 Task: Calculate the shortest route from Los Angeles to Malibu.
Action: Mouse moved to (389, 114)
Screenshot: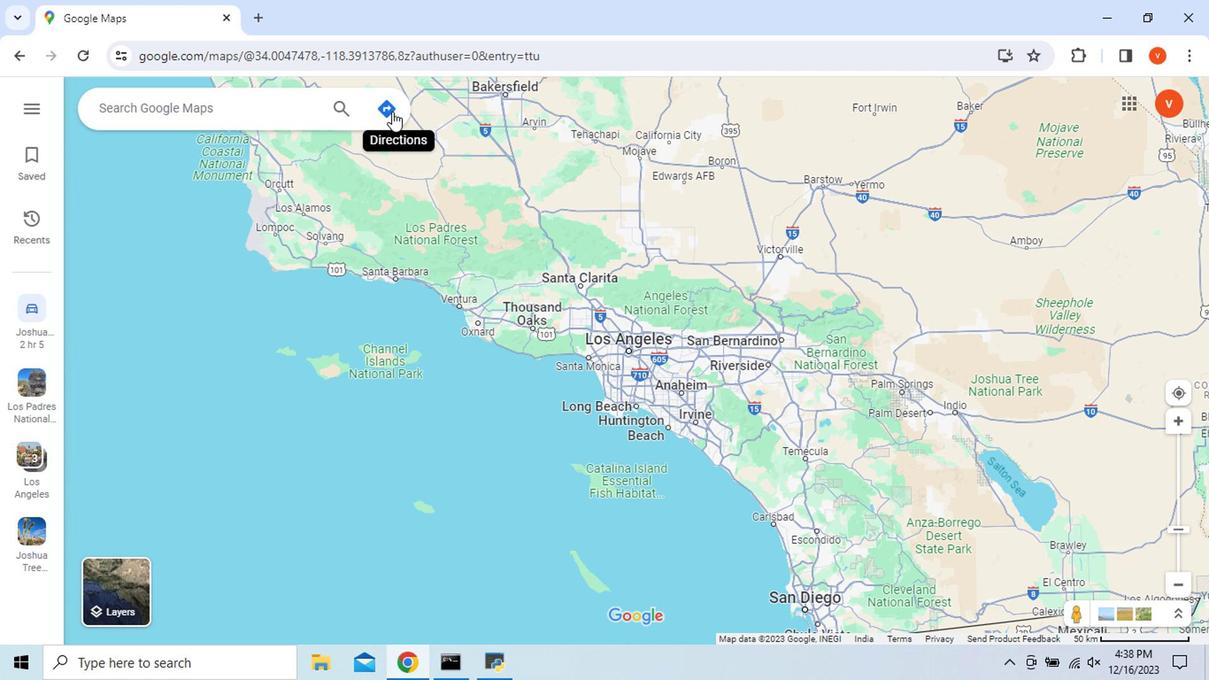 
Action: Mouse pressed left at (389, 114)
Screenshot: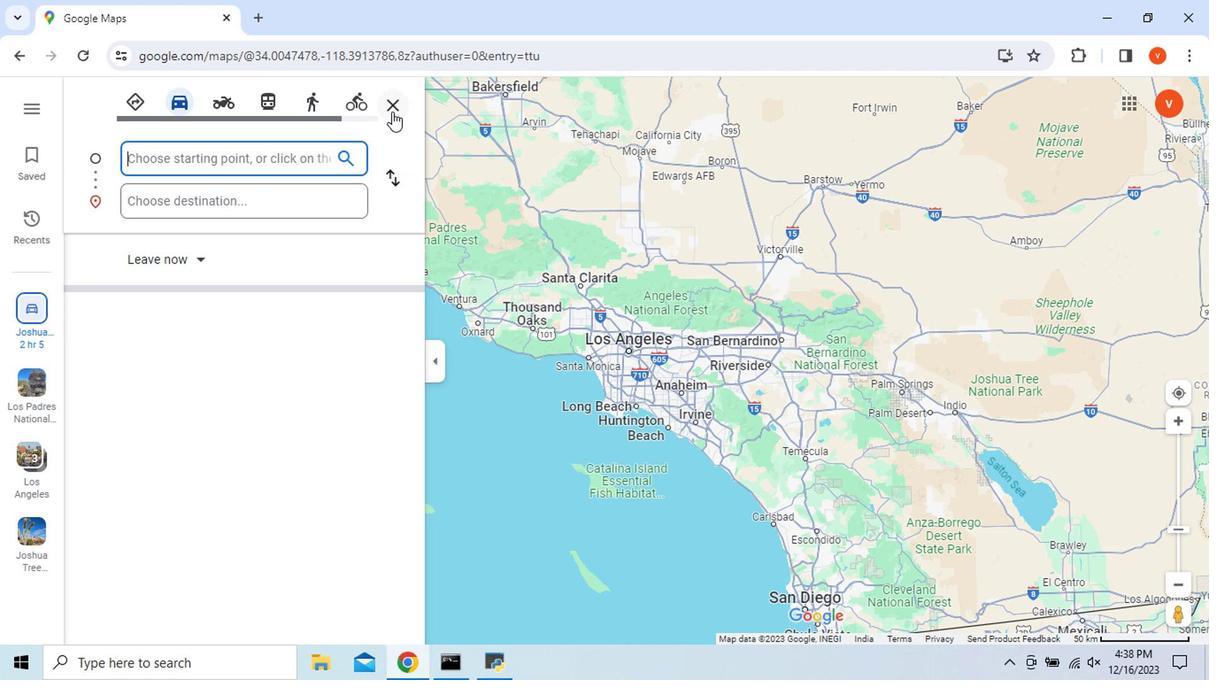 
Action: Key pressed <Key.shift_r>Os<Key.backspace><Key.backspace><Key.shift_r>Los
Screenshot: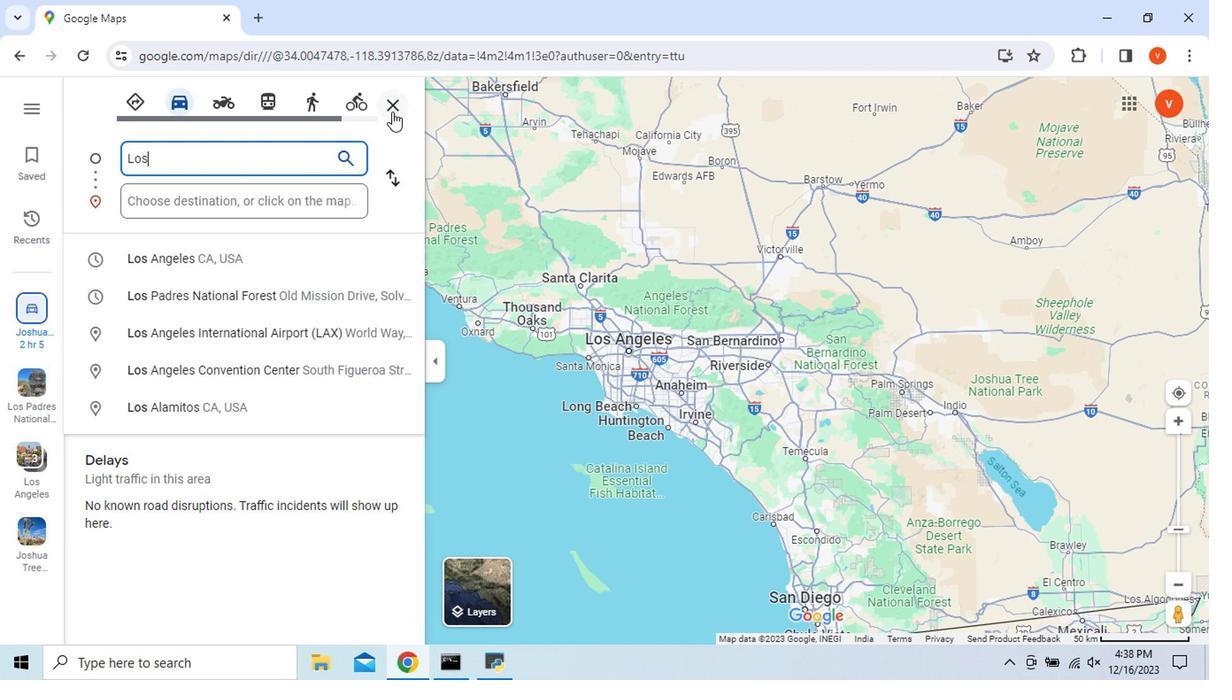 
Action: Mouse moved to (217, 253)
Screenshot: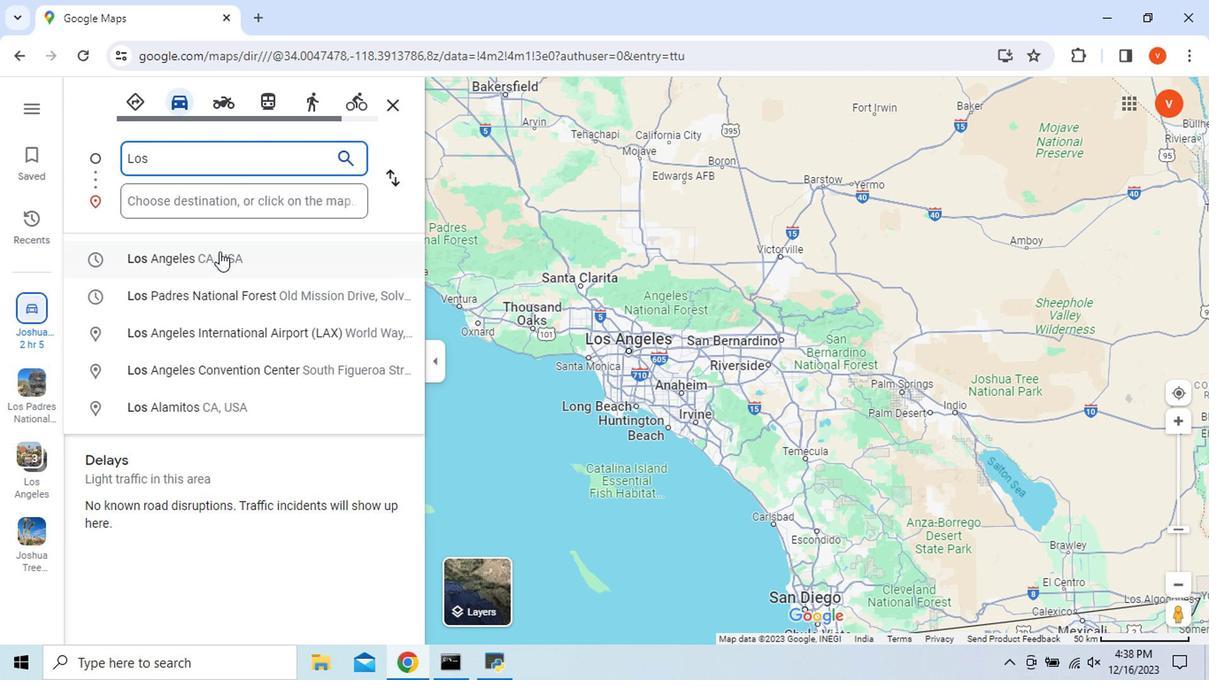 
Action: Mouse pressed left at (217, 253)
Screenshot: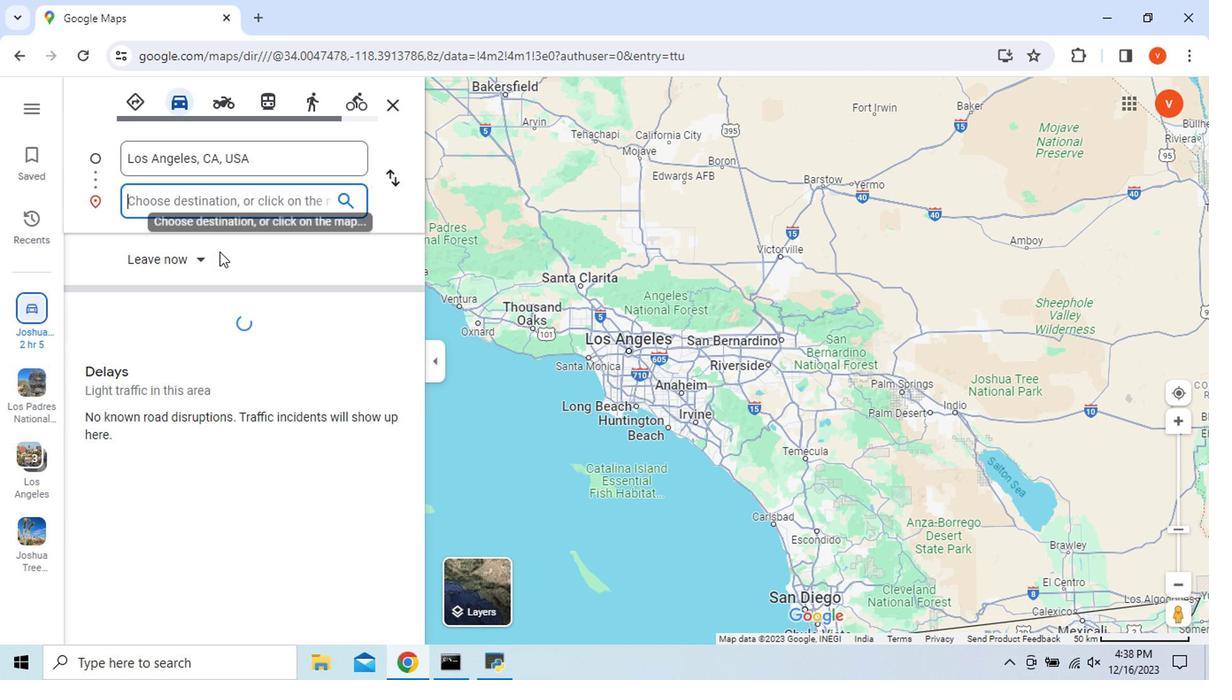 
Action: Mouse moved to (156, 195)
Screenshot: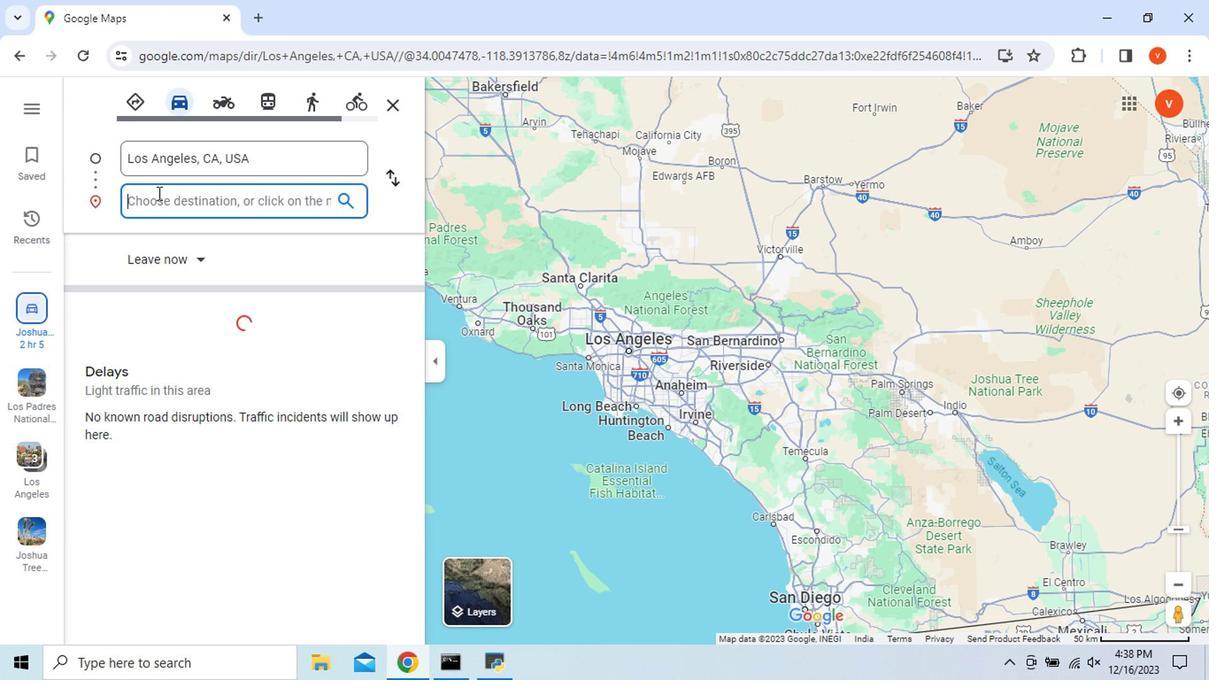 
Action: Key pressed <Key.shift_r>Malibu
Screenshot: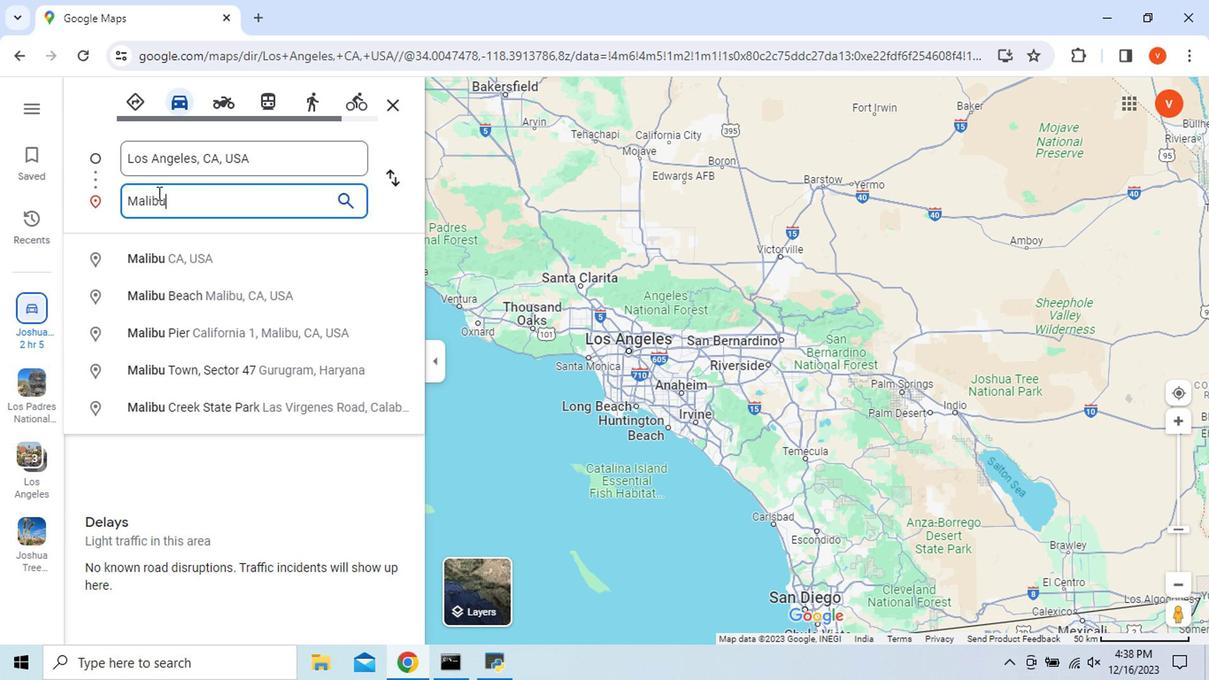 
Action: Mouse moved to (187, 260)
Screenshot: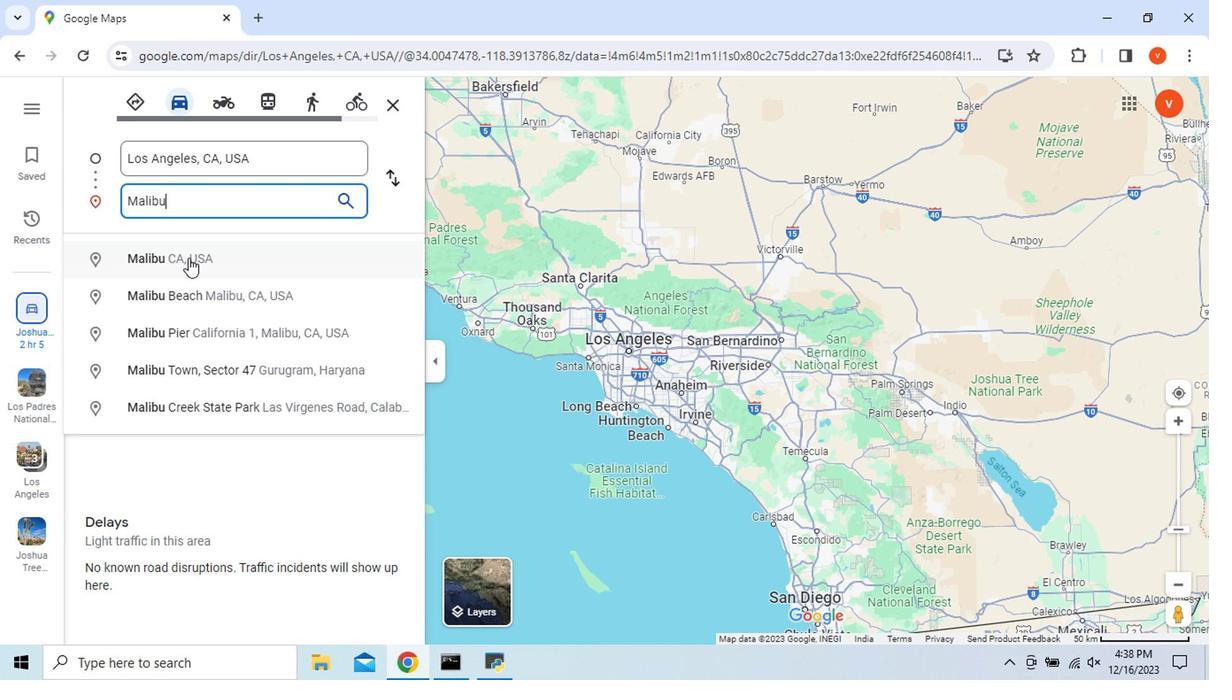 
Action: Mouse pressed left at (187, 260)
Screenshot: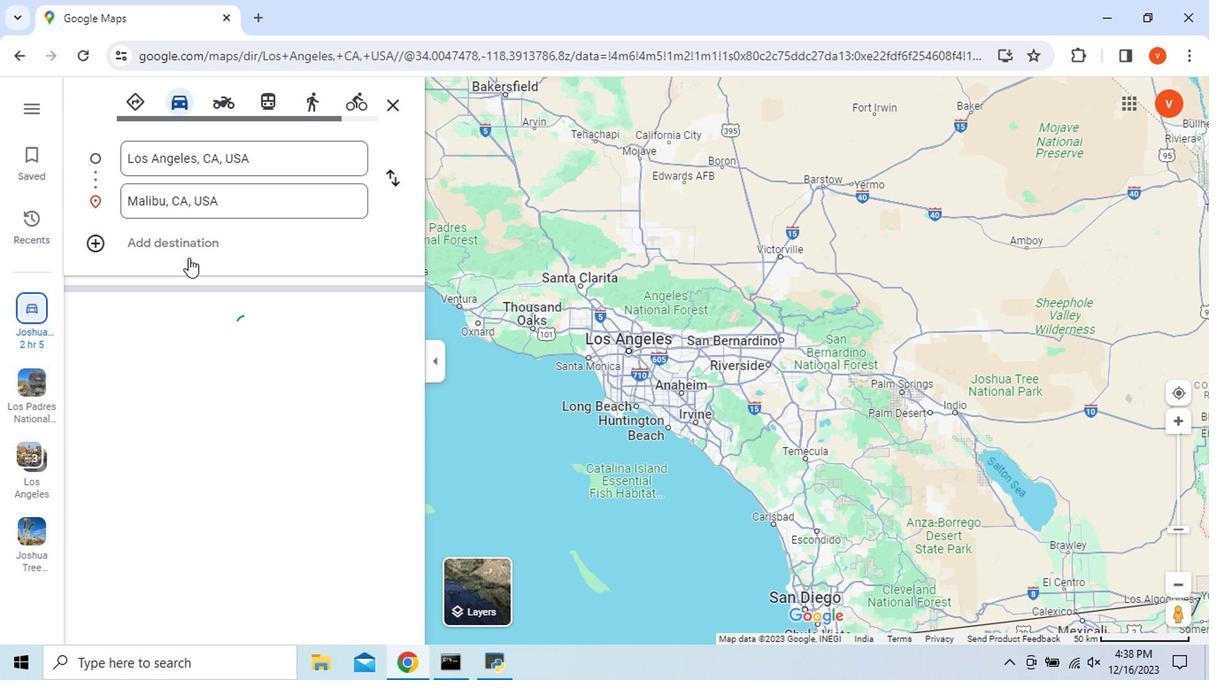 
Action: Mouse moved to (130, 98)
Screenshot: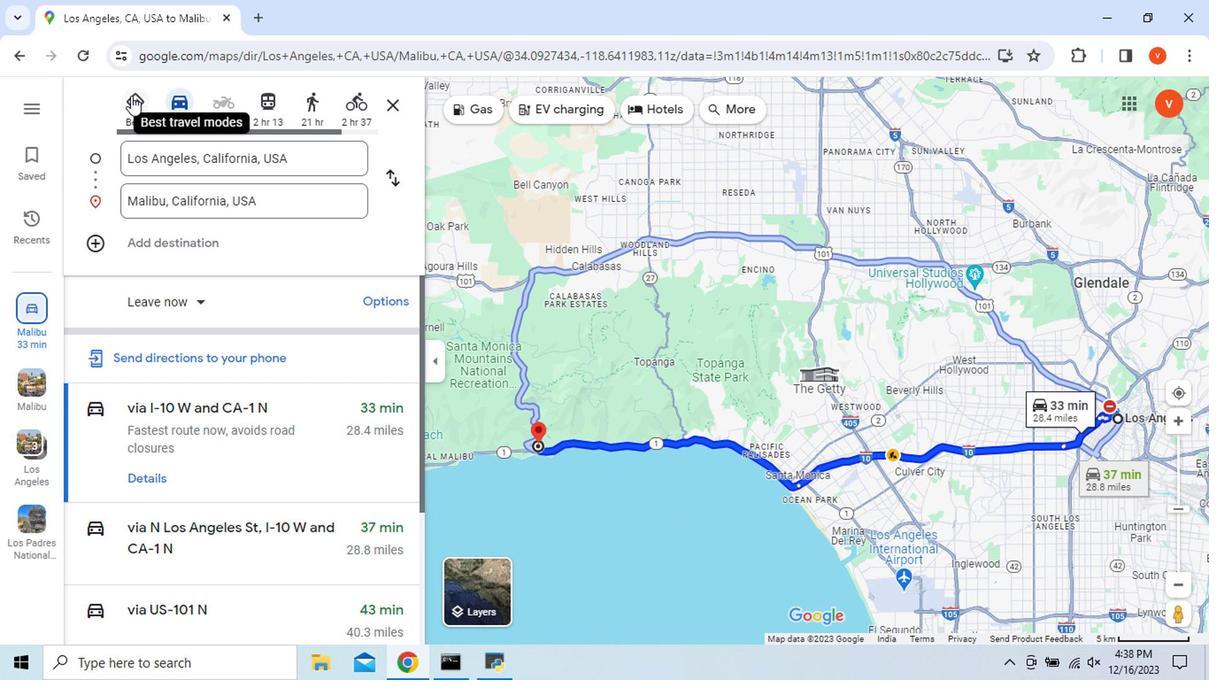 
Action: Mouse pressed left at (130, 98)
Screenshot: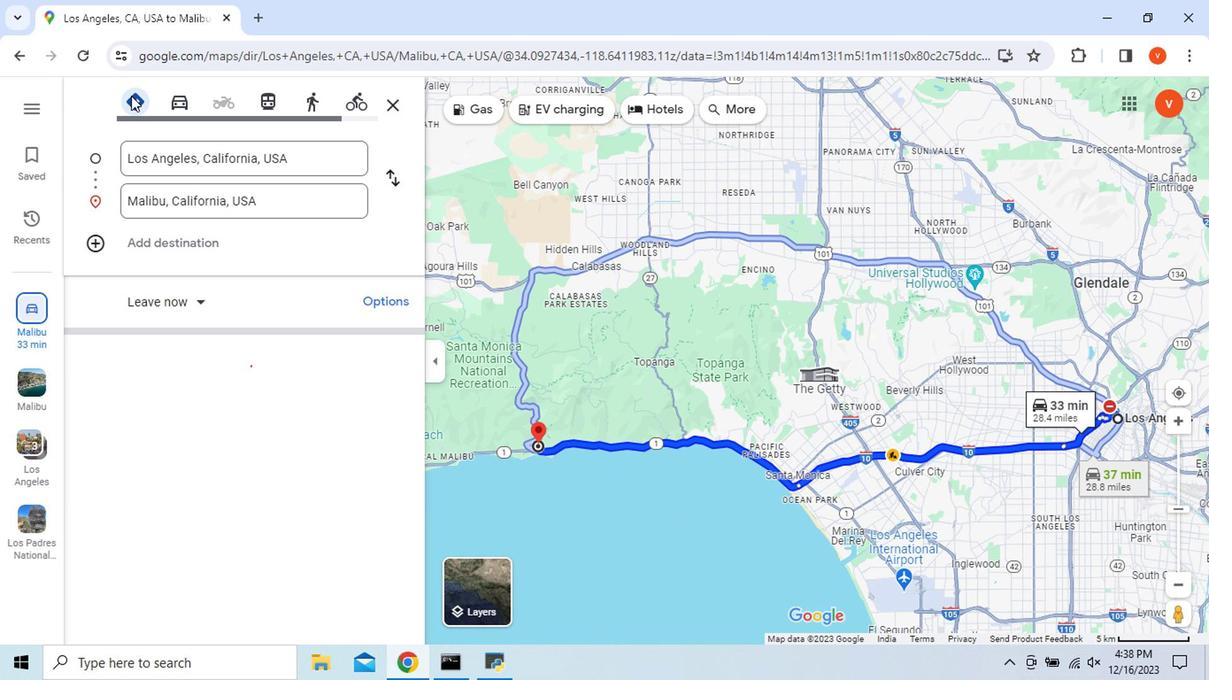
Action: Mouse moved to (367, 299)
Screenshot: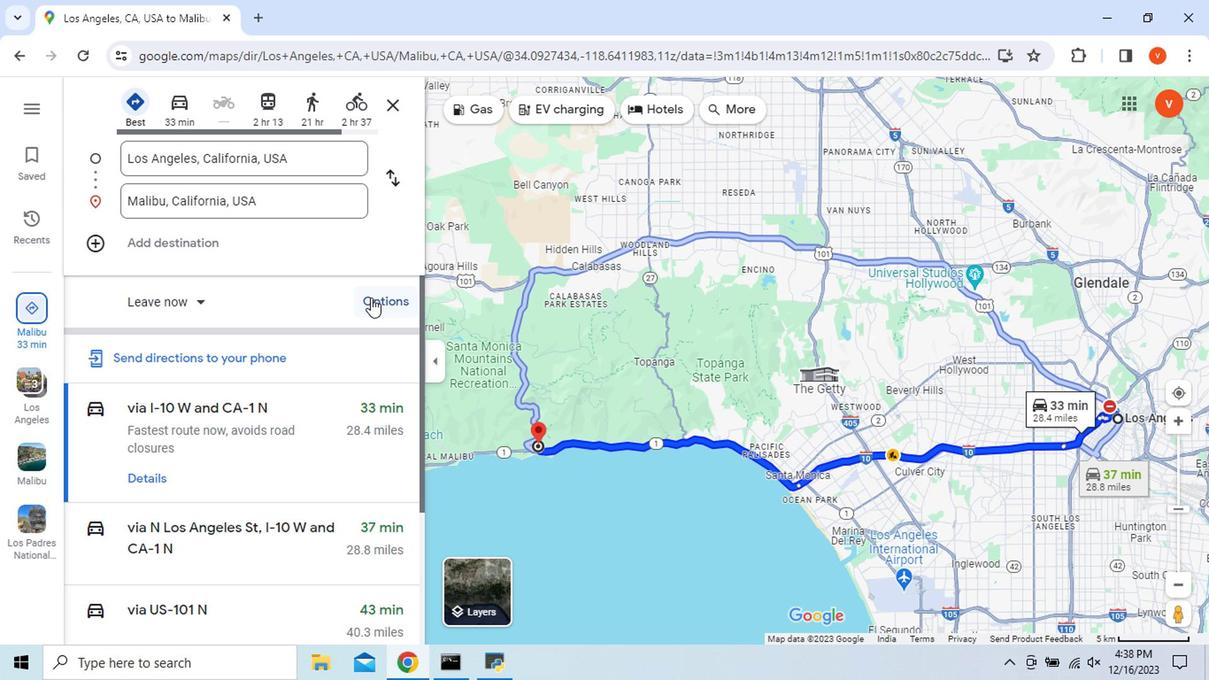 
Action: Mouse pressed left at (367, 299)
Screenshot: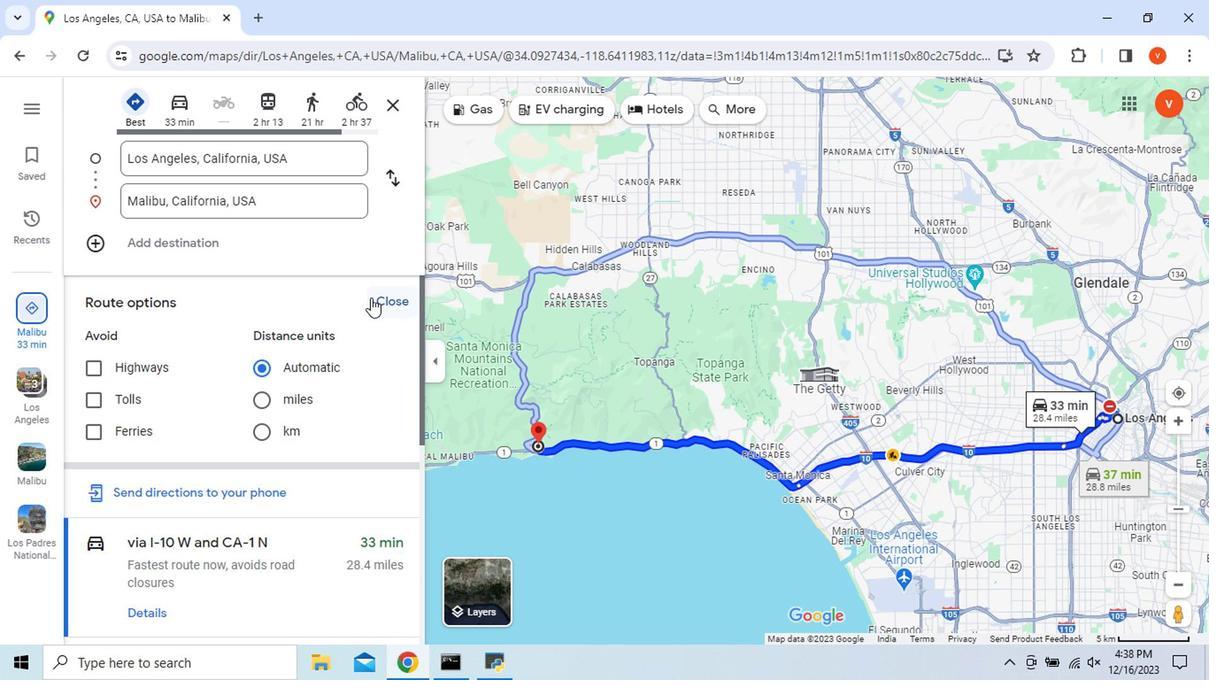 
Action: Mouse moved to (271, 103)
Screenshot: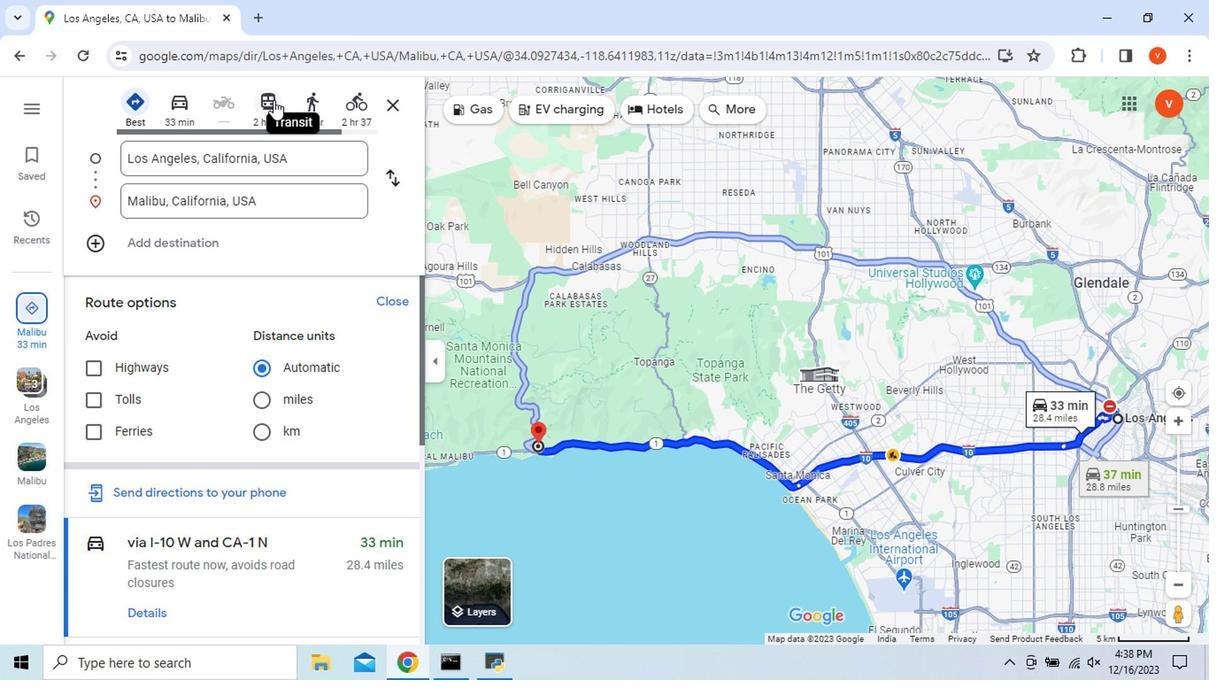 
Action: Mouse pressed left at (271, 103)
Screenshot: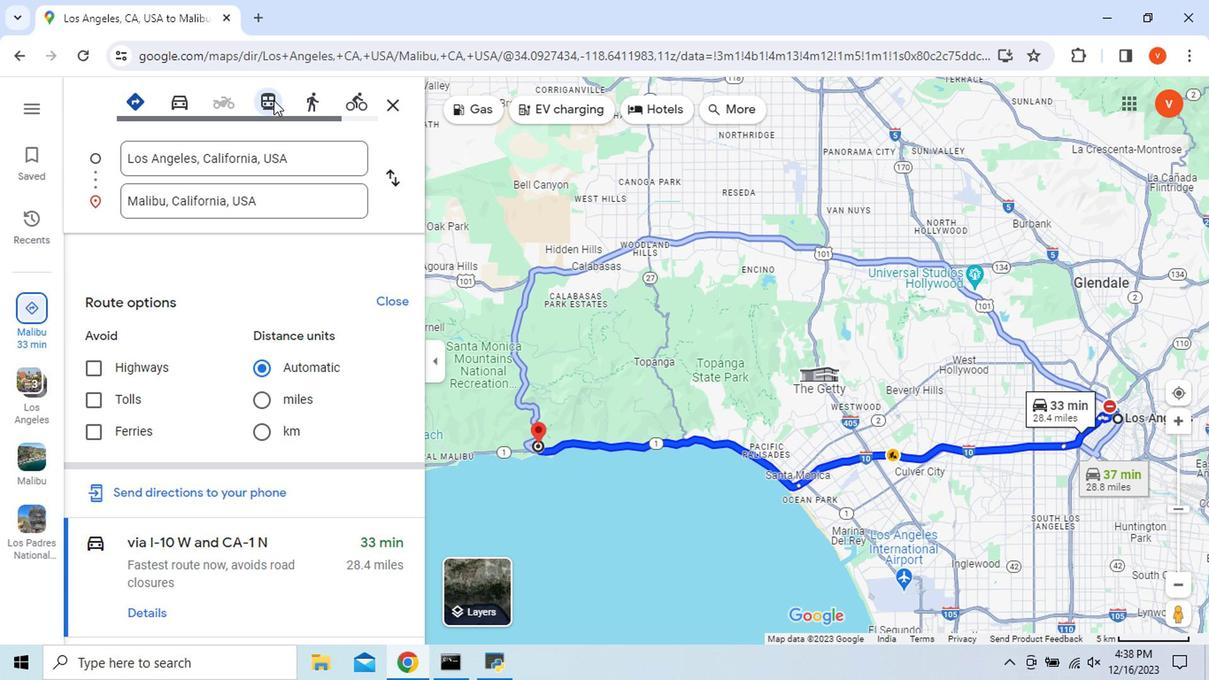 
Action: Mouse moved to (345, 485)
Screenshot: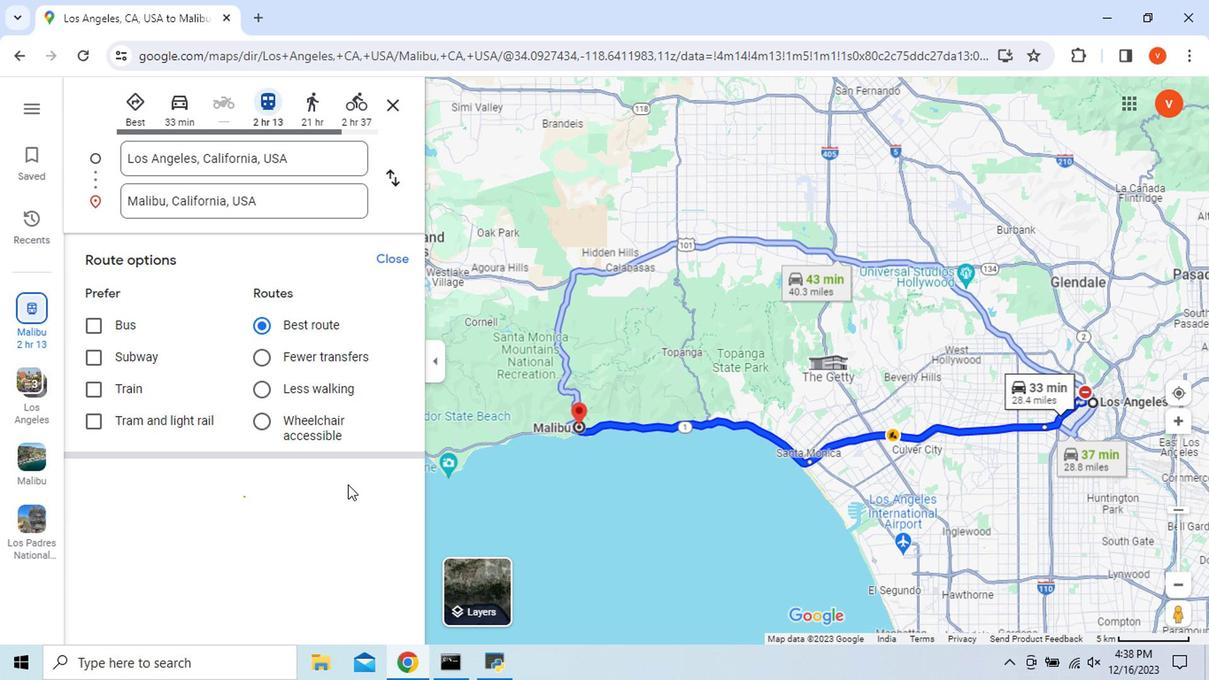 
Action: Mouse scrolled (345, 485) with delta (0, 0)
Screenshot: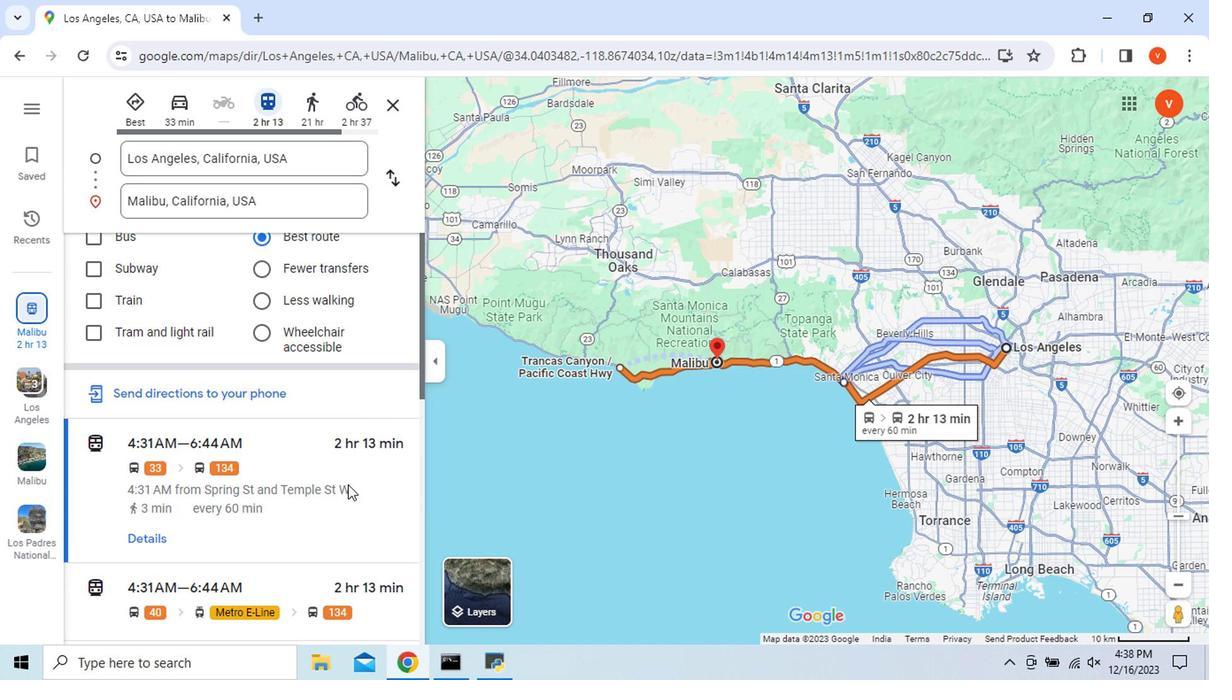 
Action: Mouse moved to (93, 337)
Screenshot: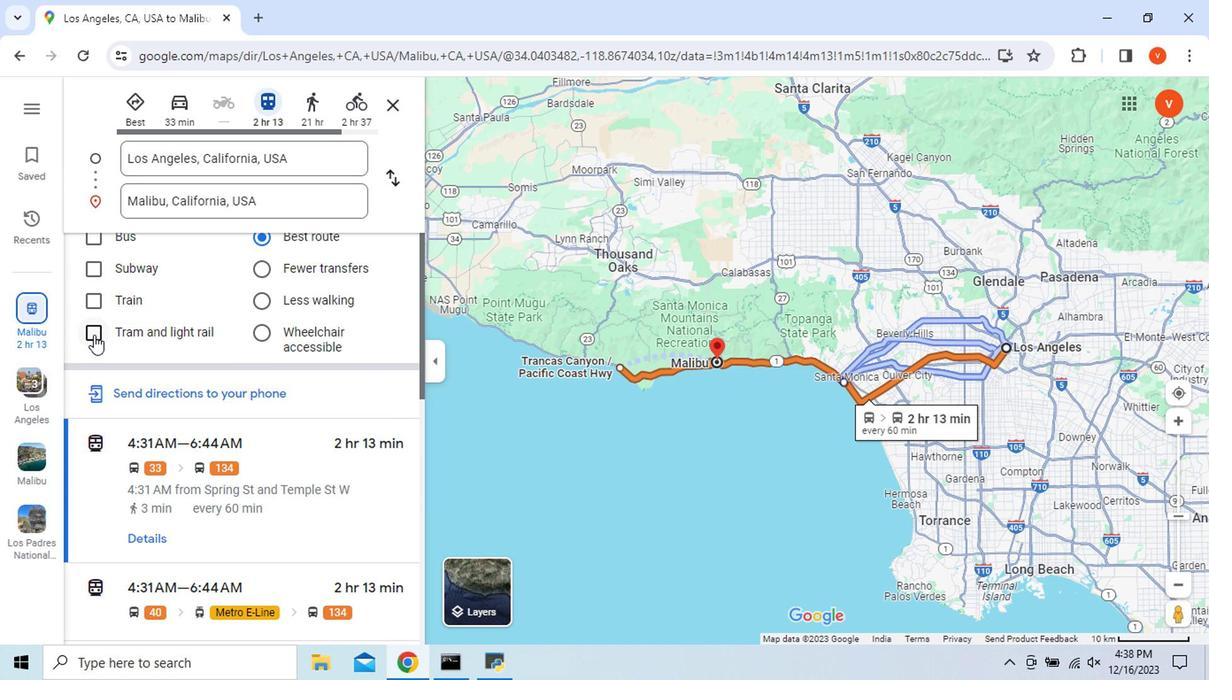 
Action: Mouse pressed left at (93, 337)
Screenshot: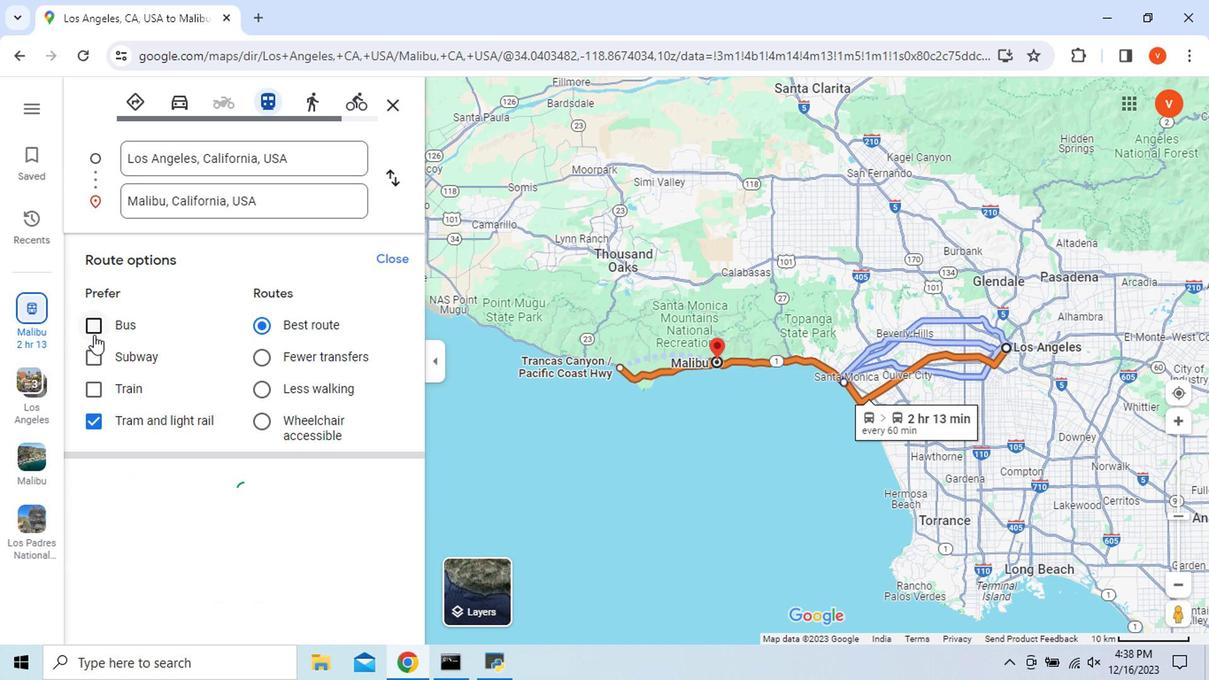 
Action: Mouse moved to (92, 415)
Screenshot: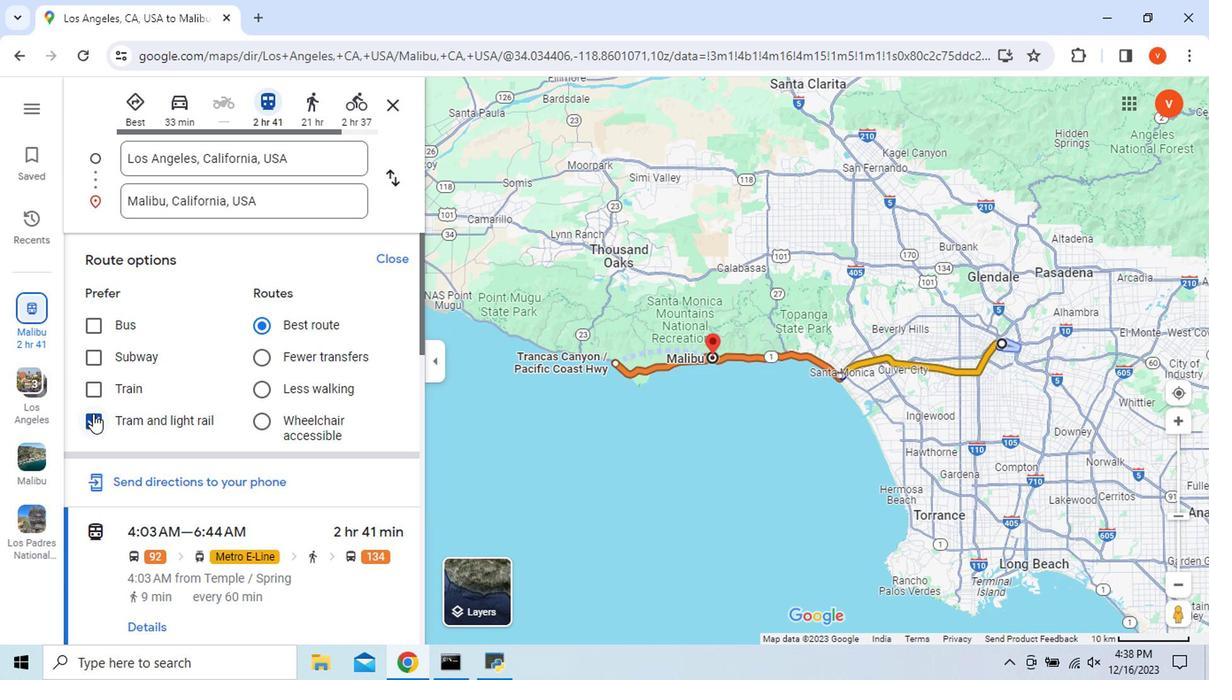 
Action: Mouse pressed left at (92, 415)
Screenshot: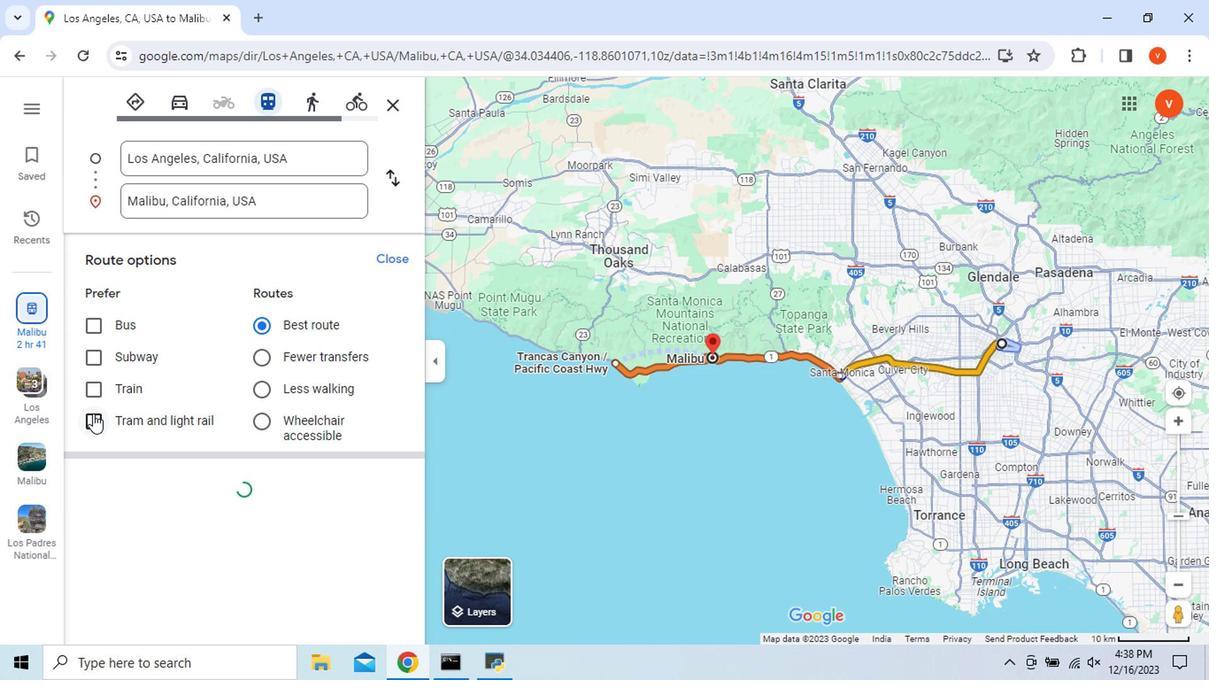 
Action: Mouse moved to (89, 363)
Screenshot: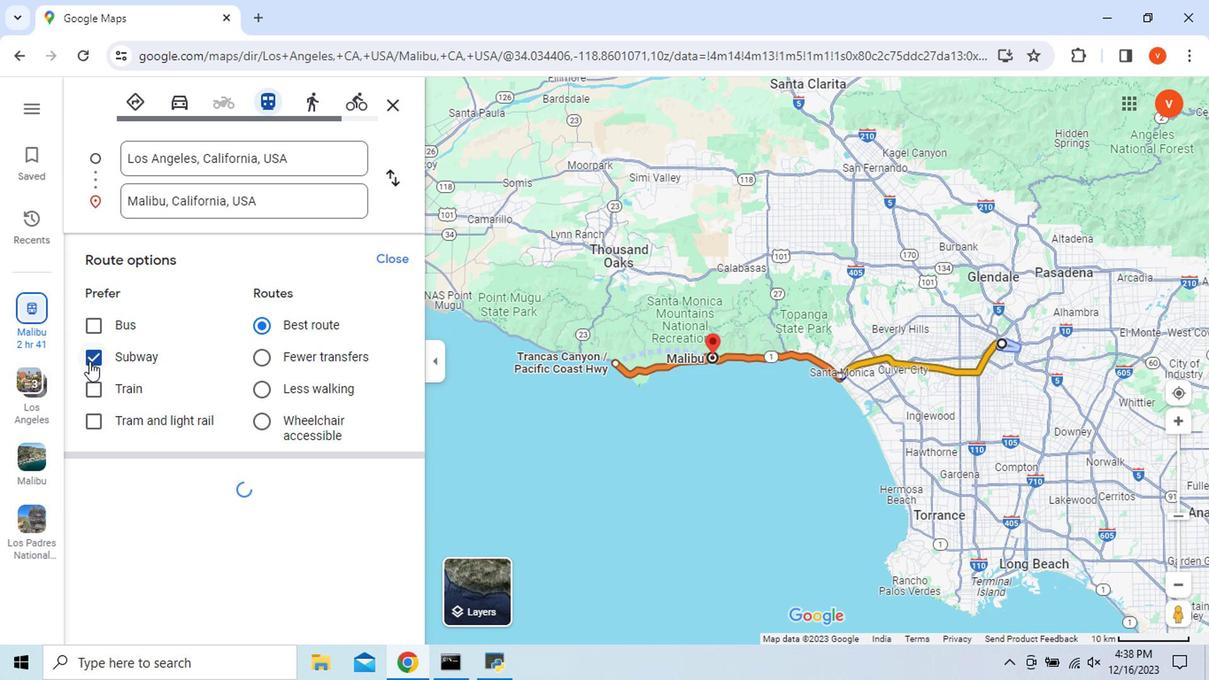 
Action: Mouse pressed left at (89, 363)
Screenshot: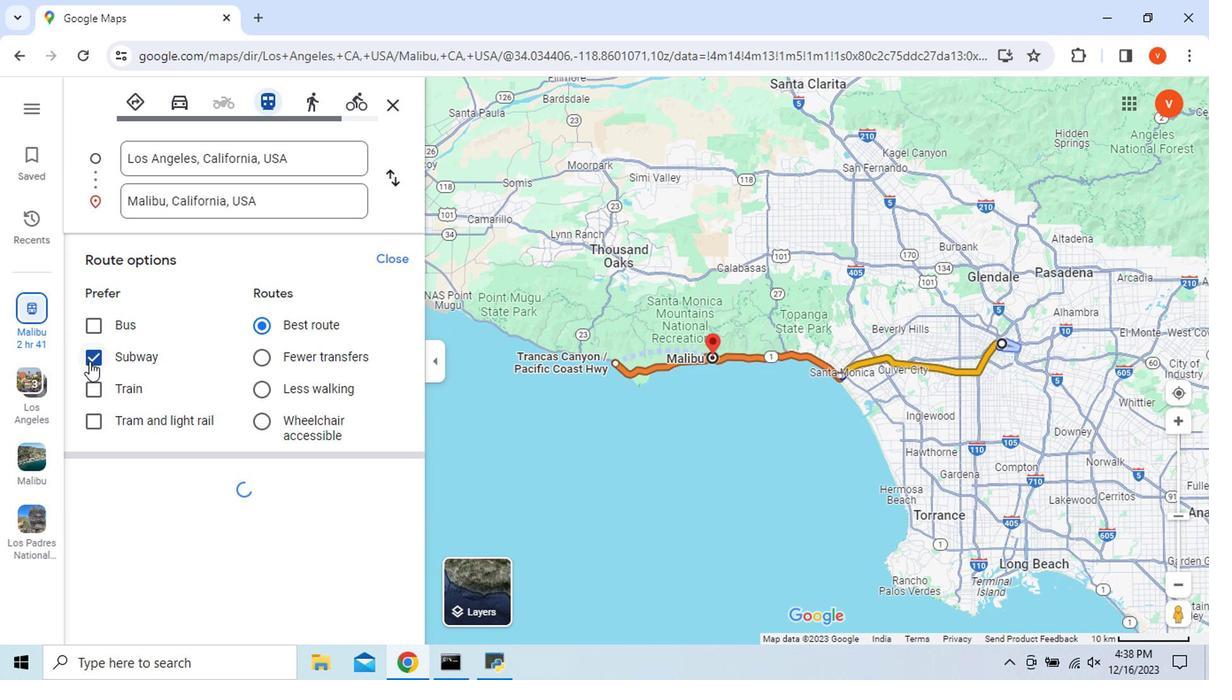 
Action: Mouse moved to (112, 576)
Screenshot: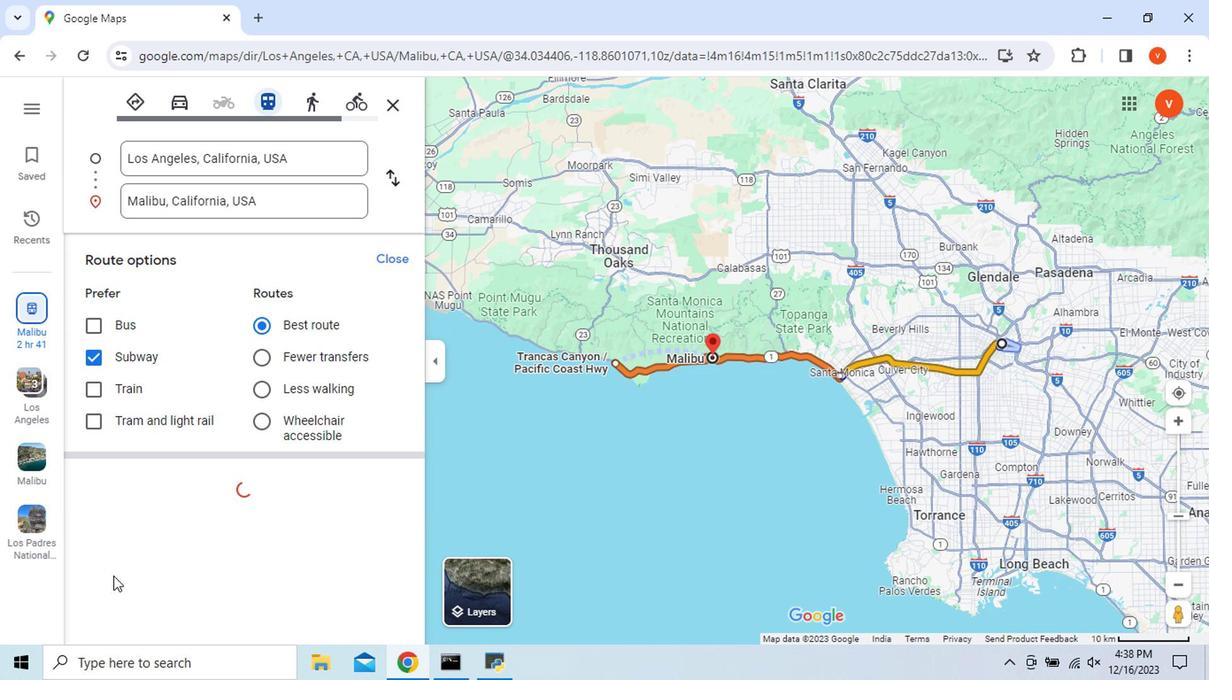 
Action: Mouse scrolled (112, 575) with delta (0, 0)
Screenshot: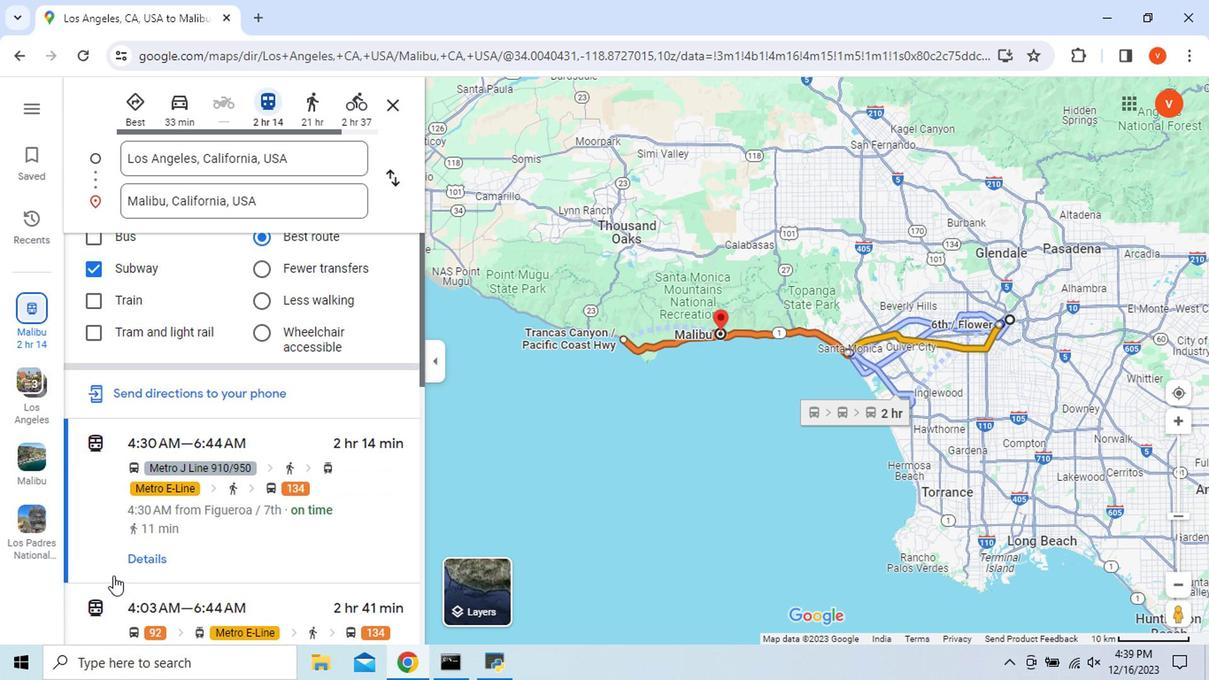 
Action: Mouse moved to (182, 107)
Screenshot: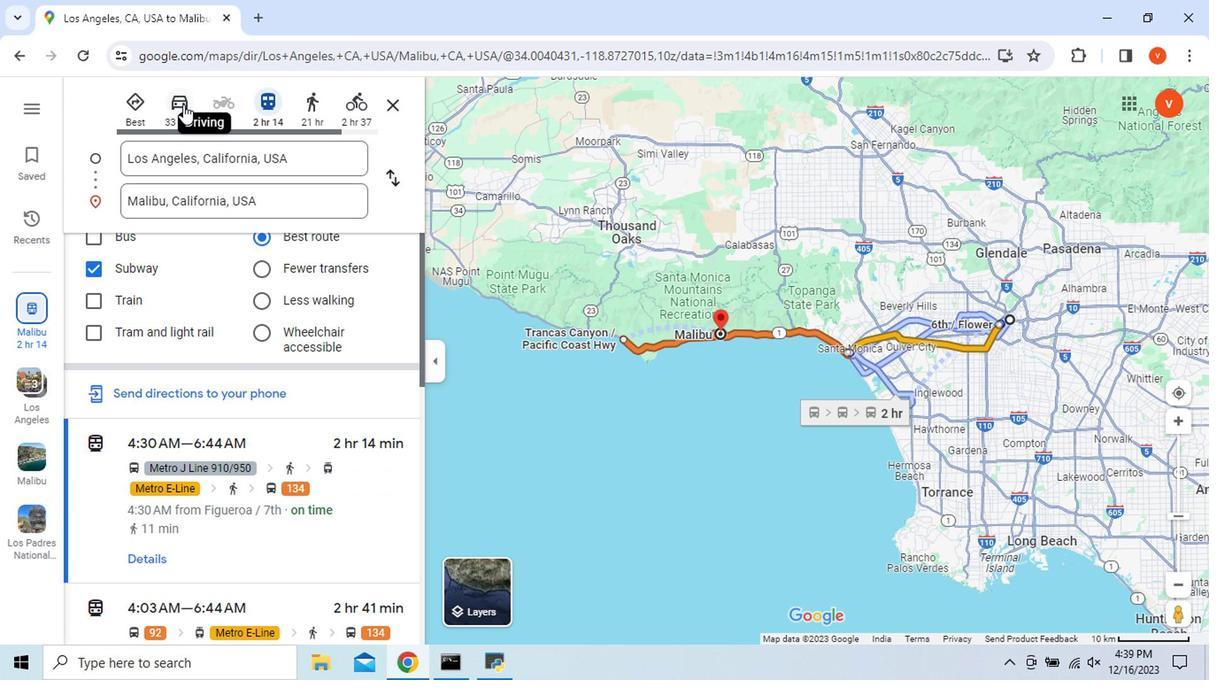 
Action: Mouse pressed left at (182, 107)
Screenshot: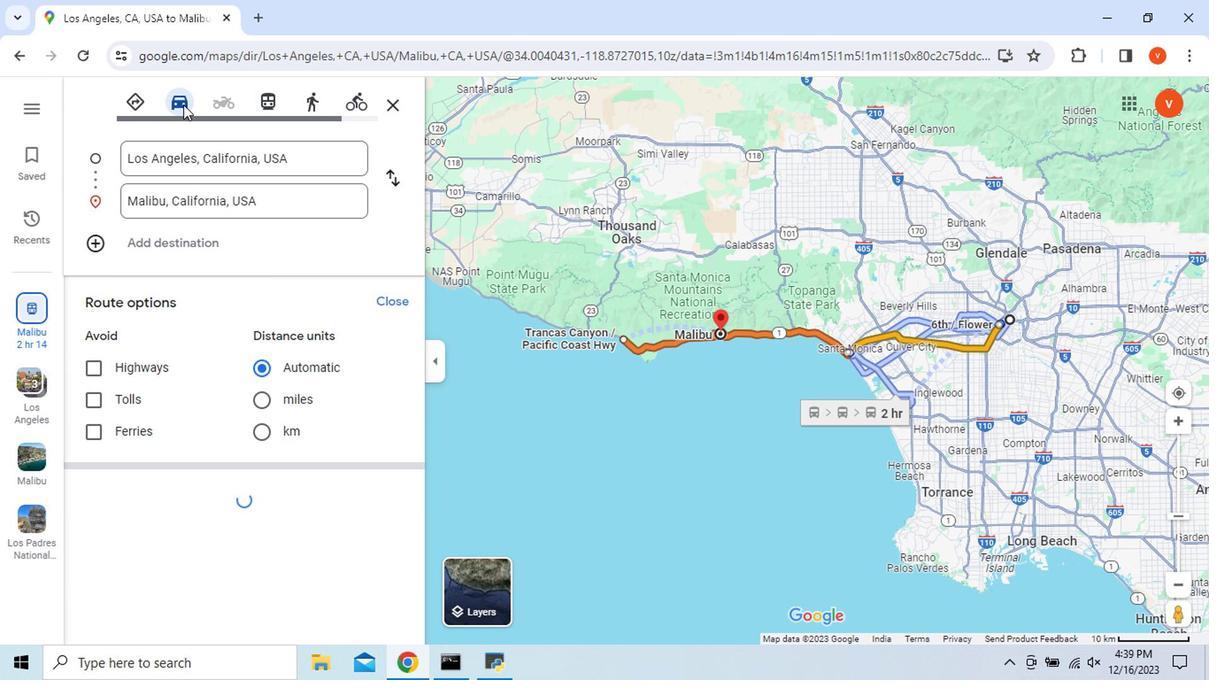 
Action: Mouse moved to (280, 618)
Screenshot: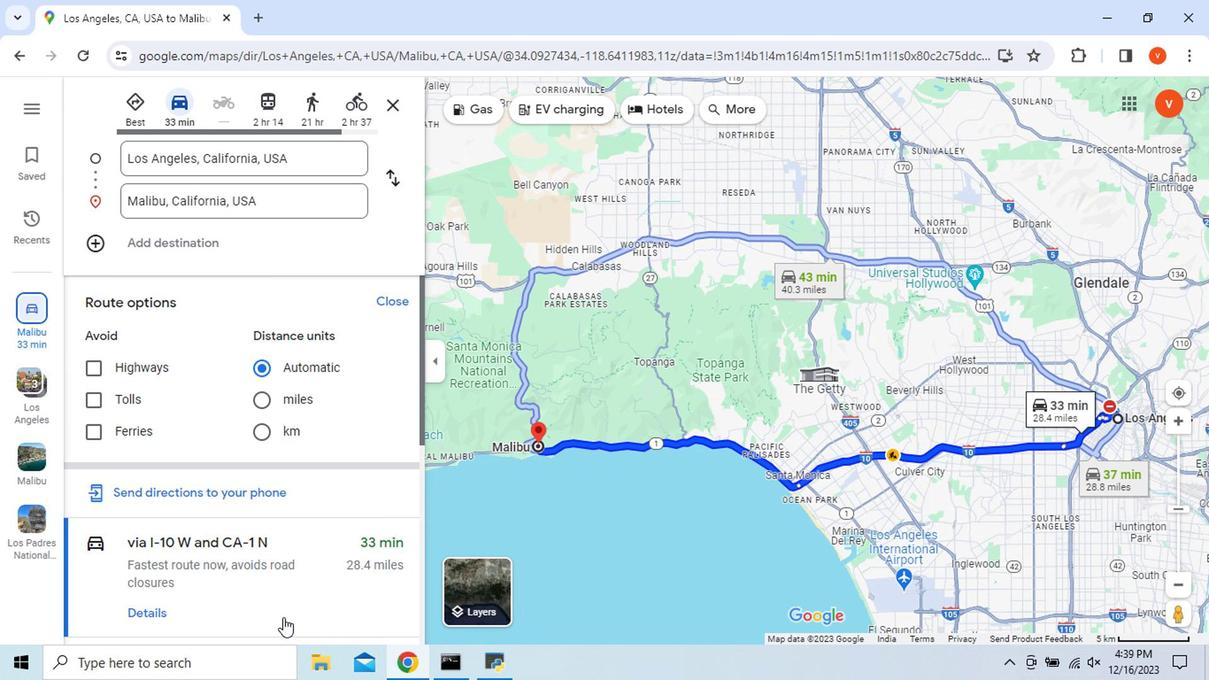 
Action: Mouse scrolled (280, 616) with delta (0, -1)
Screenshot: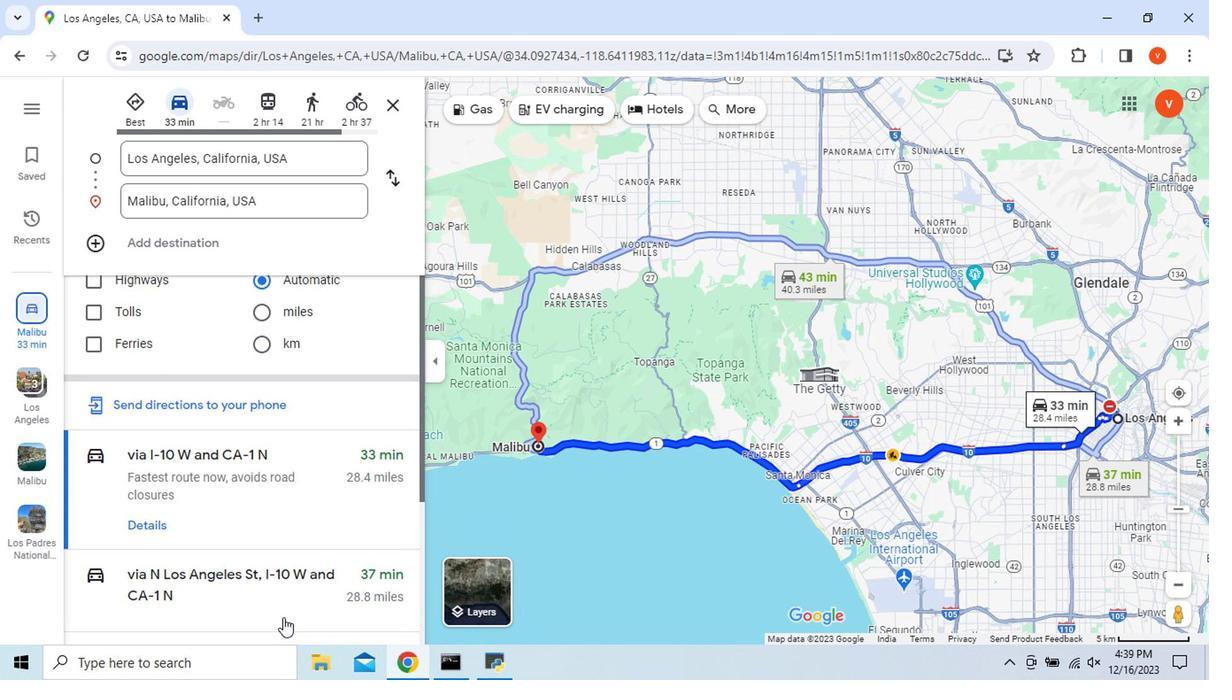 
Action: Mouse moved to (149, 526)
Screenshot: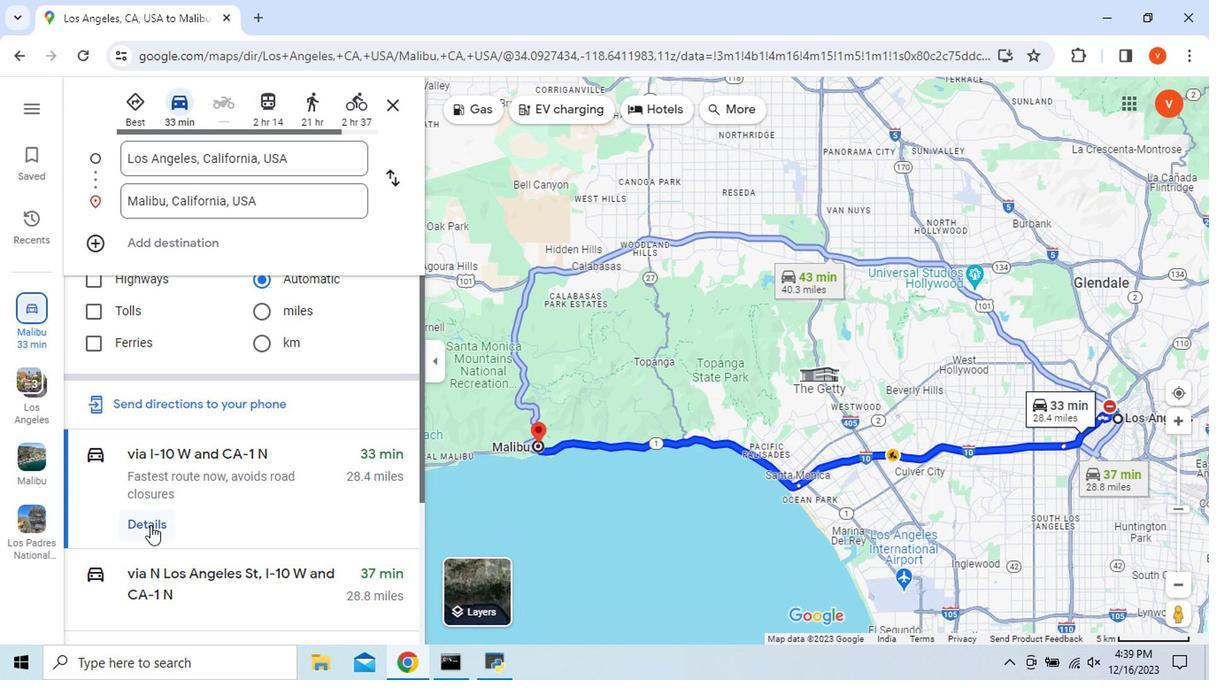 
Action: Mouse pressed left at (149, 526)
Screenshot: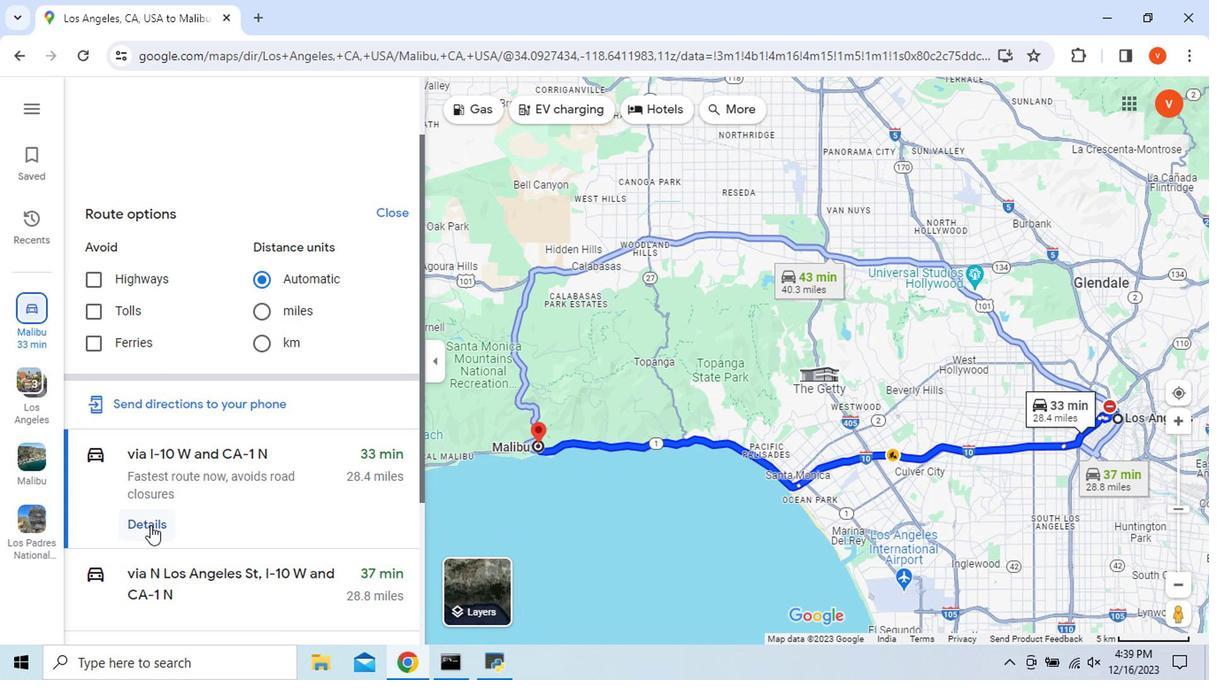 
Action: Mouse moved to (93, 335)
Screenshot: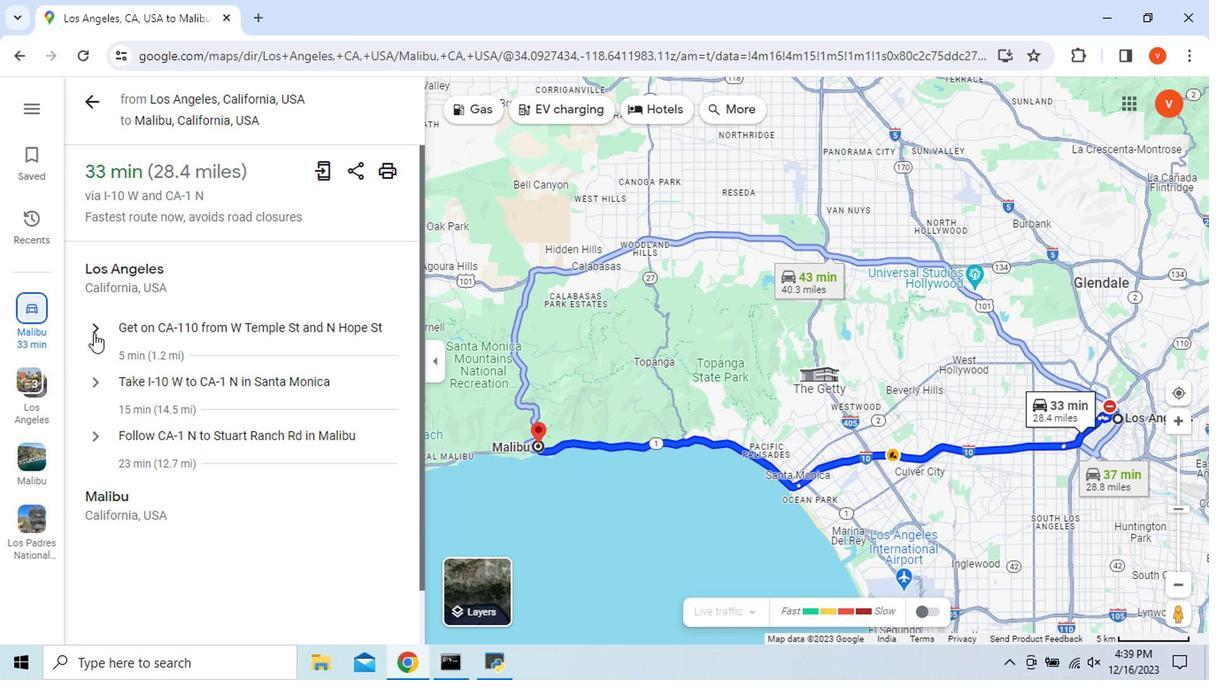 
Action: Mouse pressed left at (93, 335)
Screenshot: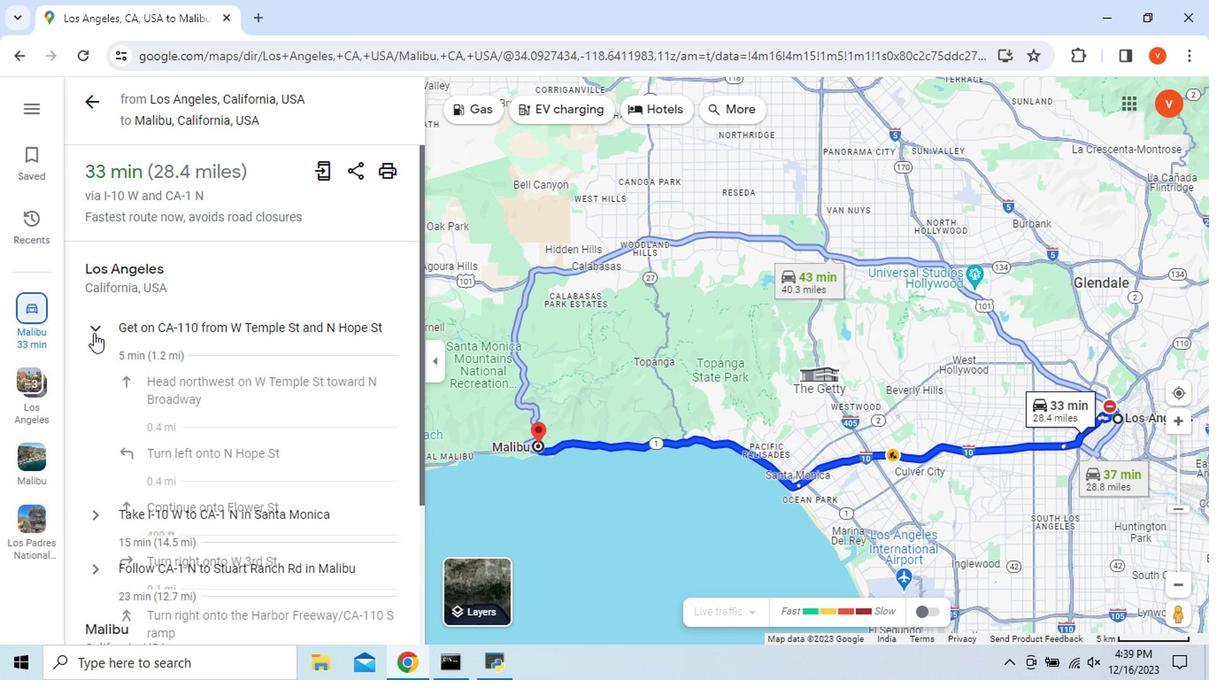 
Action: Mouse moved to (101, 423)
Screenshot: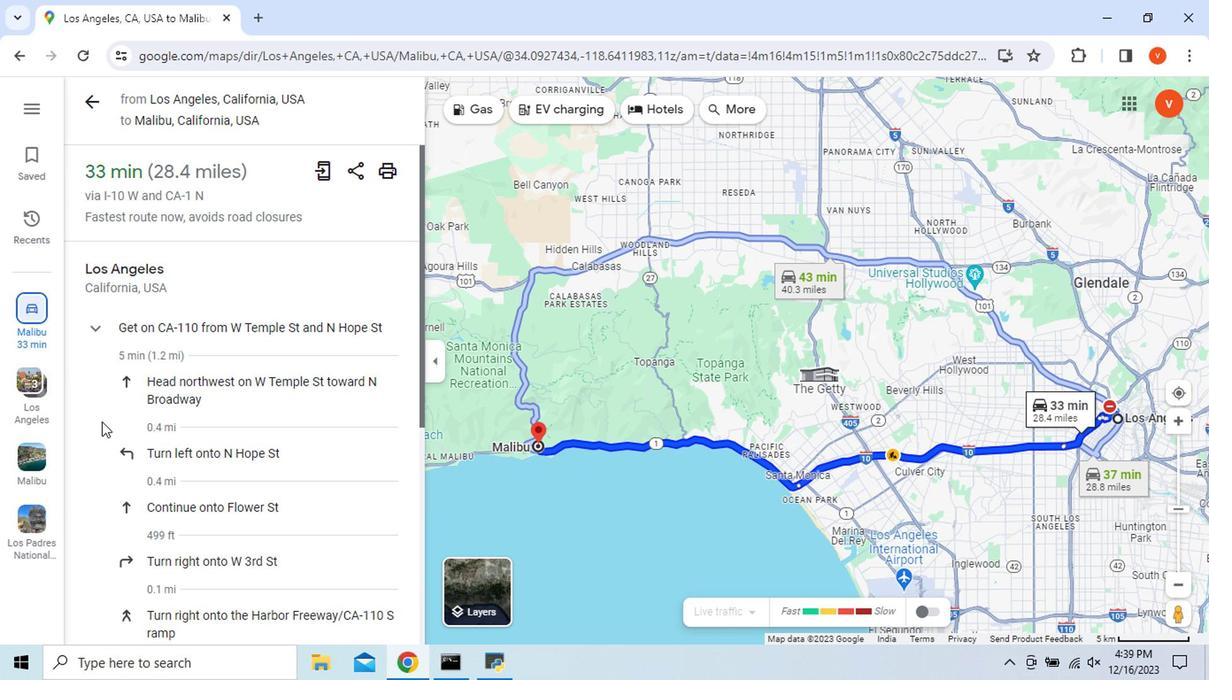 
Action: Mouse scrolled (101, 422) with delta (0, -1)
Screenshot: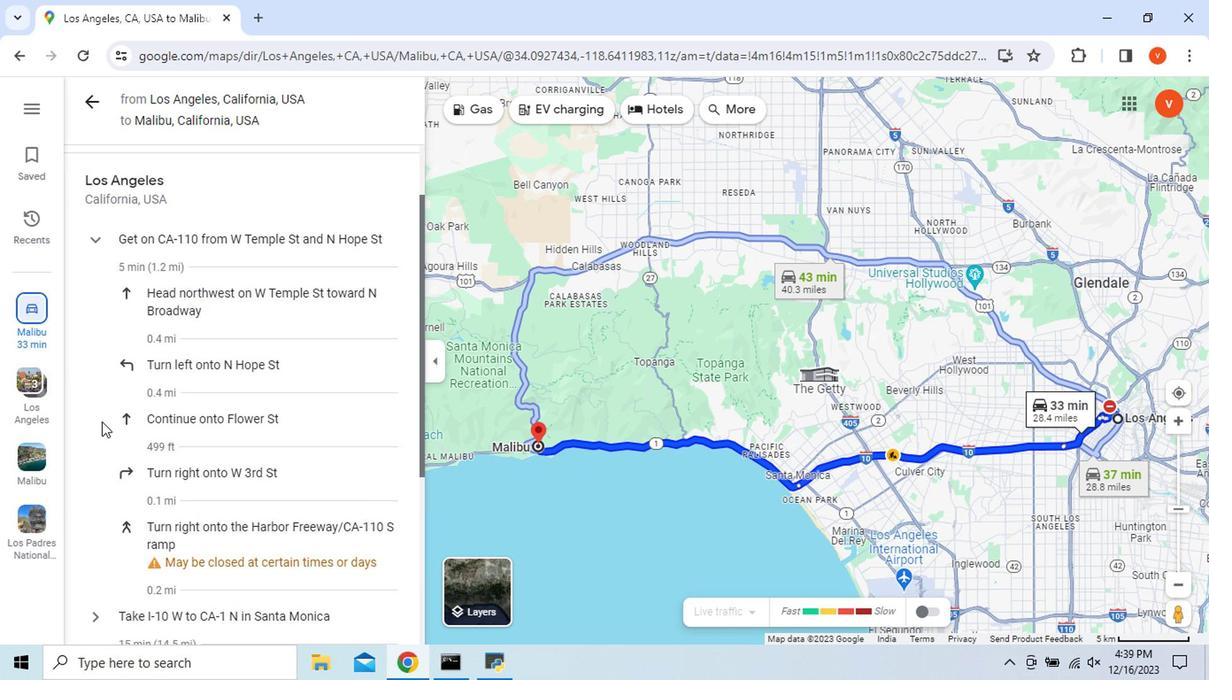 
Action: Mouse scrolled (101, 422) with delta (0, -1)
Screenshot: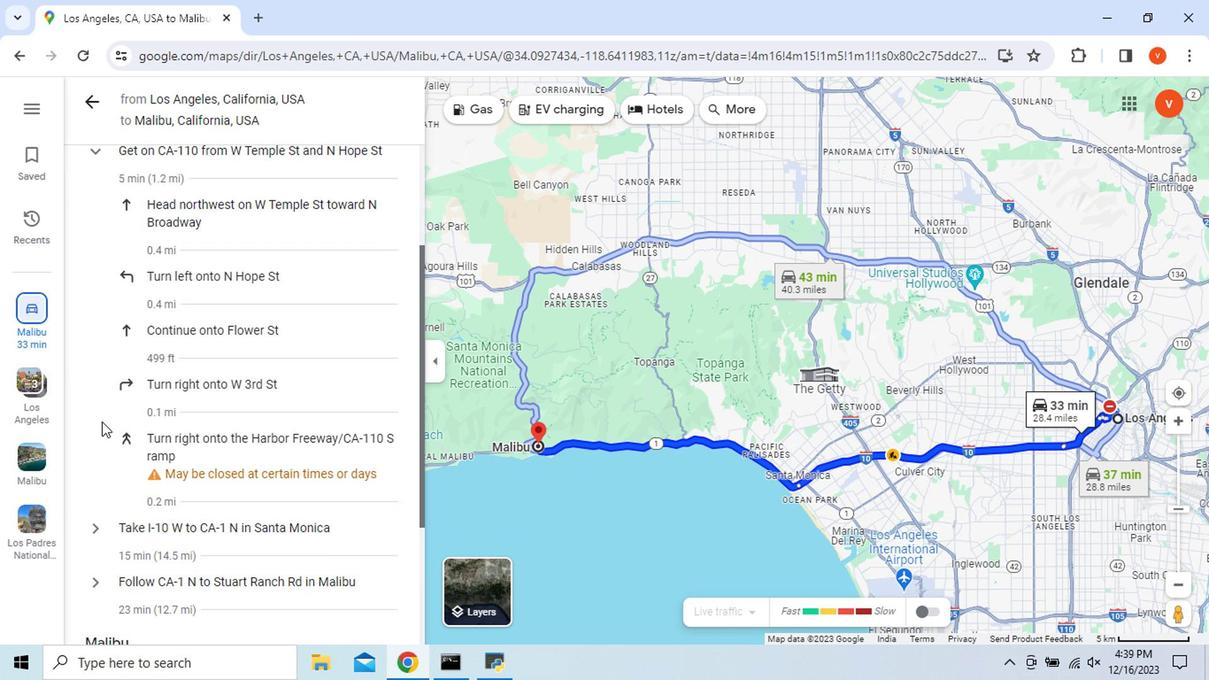 
Action: Mouse scrolled (101, 422) with delta (0, -1)
Screenshot: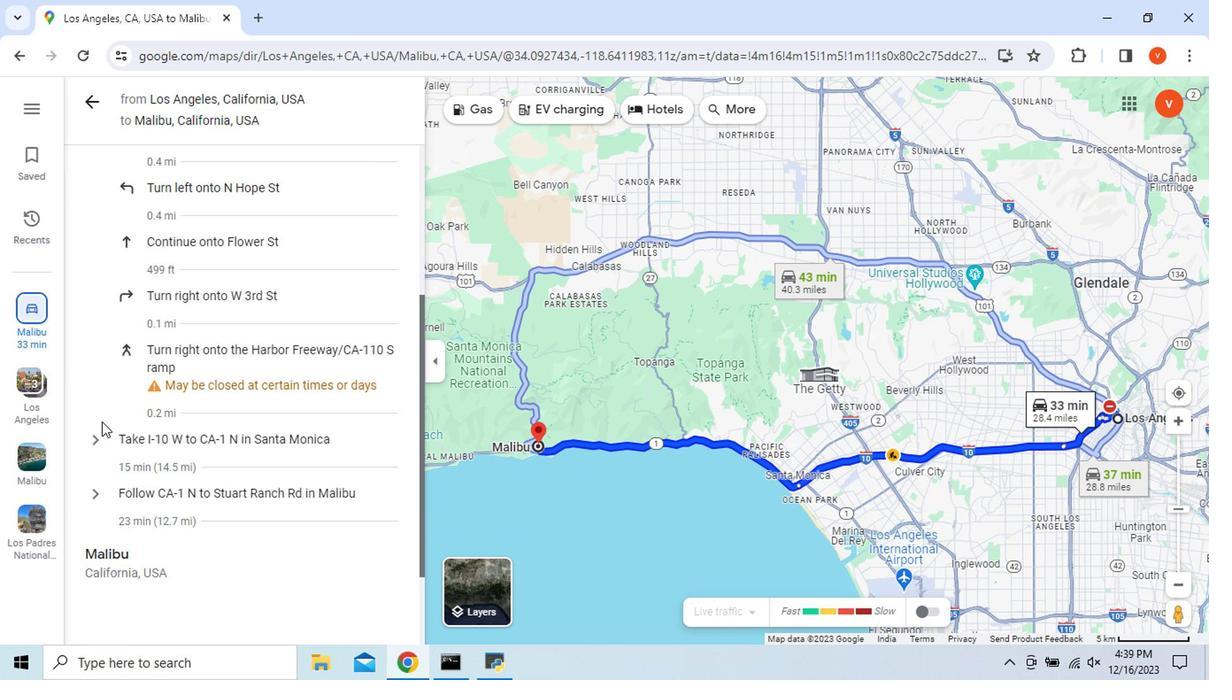 
Action: Mouse scrolled (101, 422) with delta (0, -1)
Screenshot: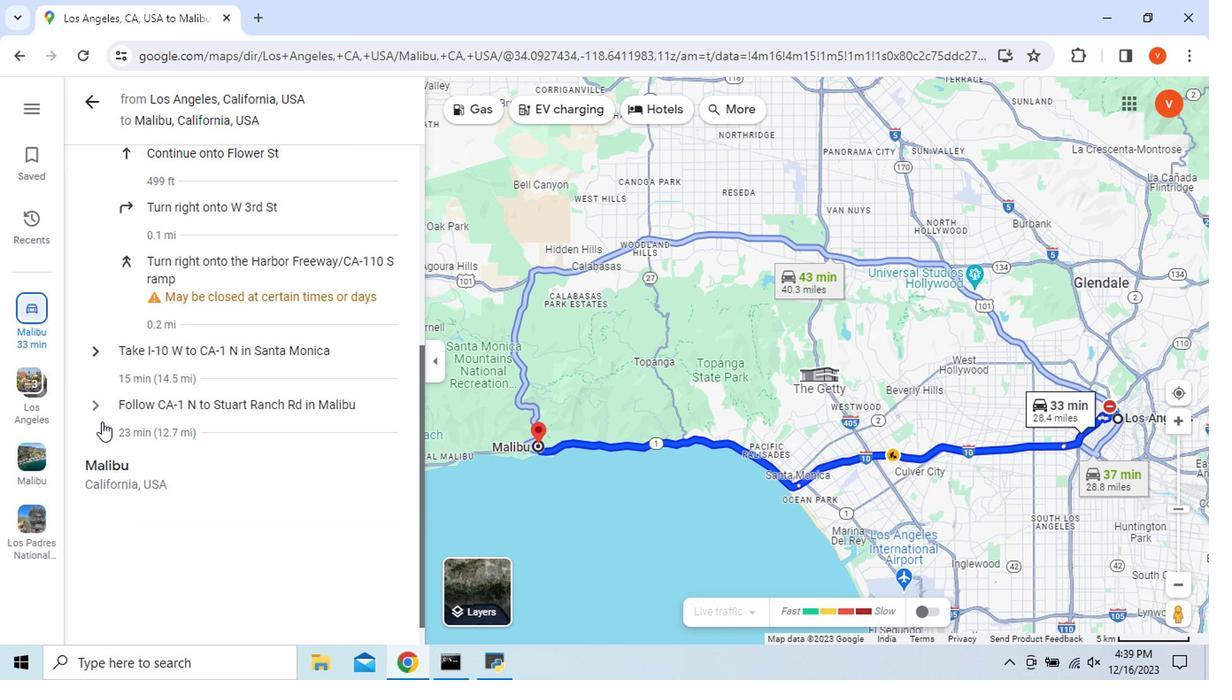 
Action: Mouse moved to (98, 355)
Screenshot: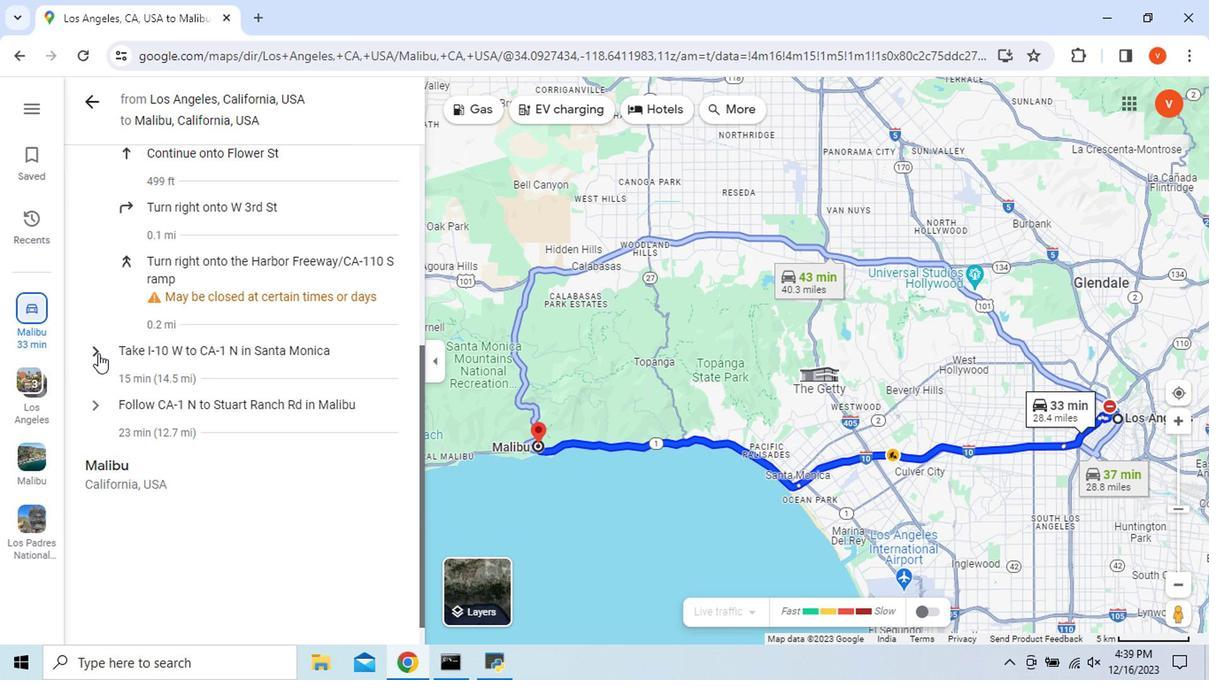 
Action: Mouse pressed left at (98, 355)
Screenshot: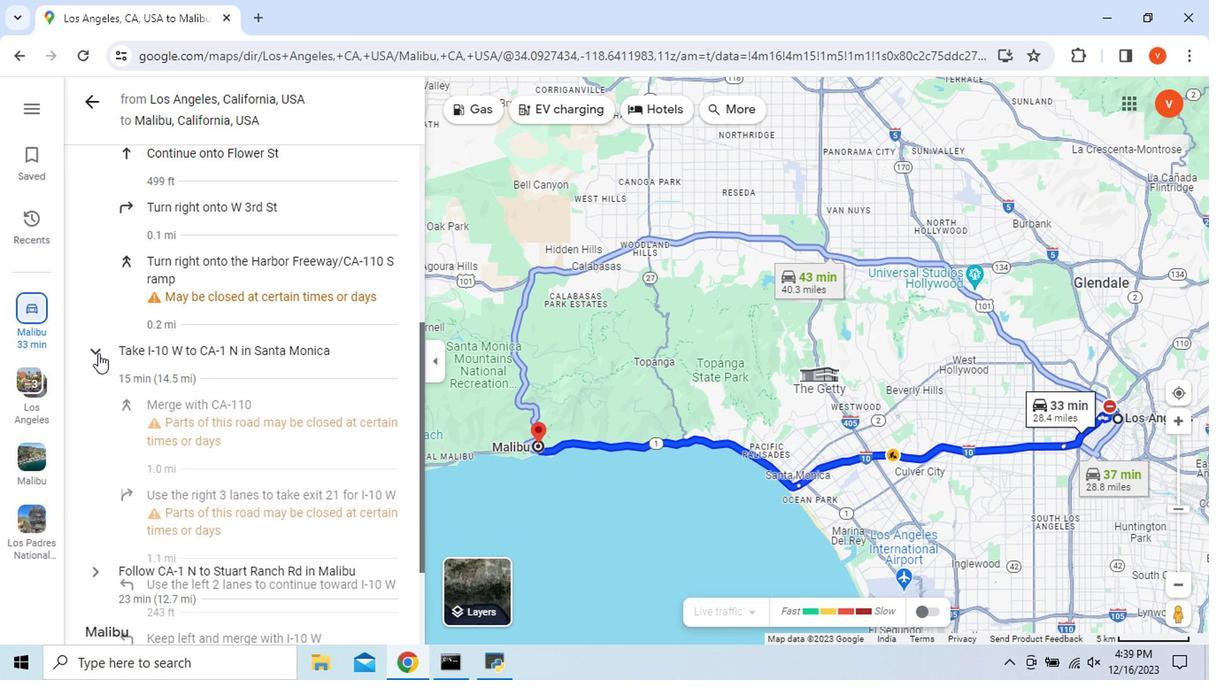 
Action: Mouse moved to (98, 452)
Screenshot: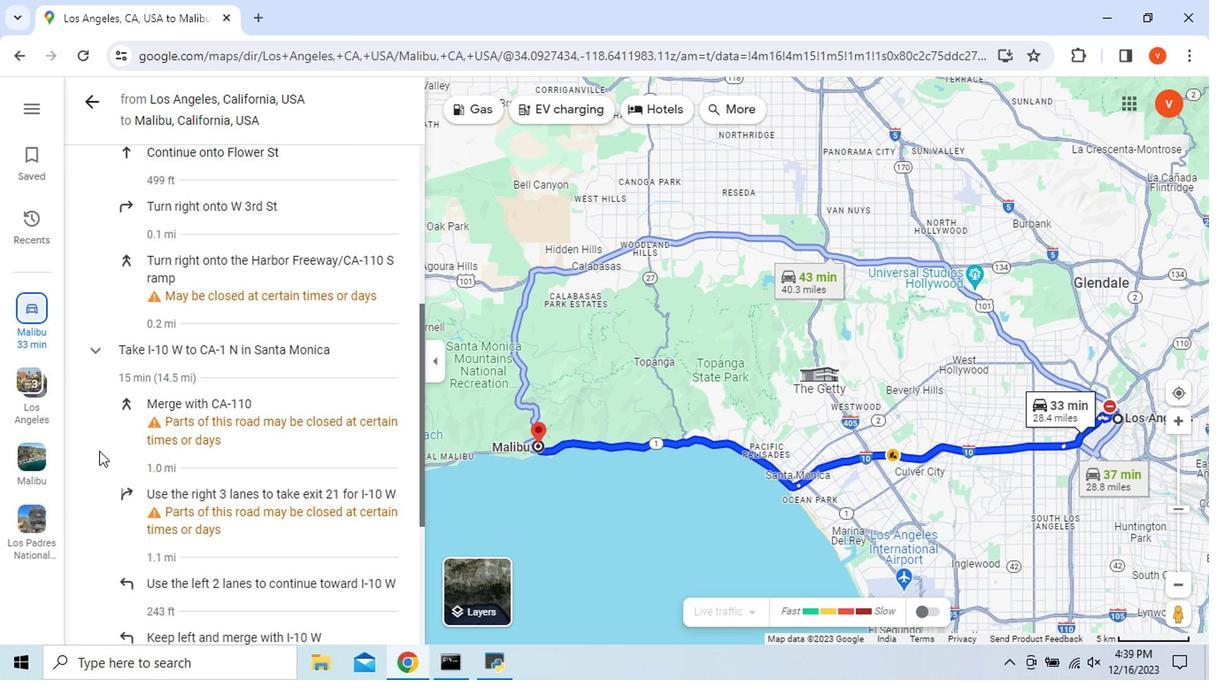 
Action: Mouse scrolled (98, 451) with delta (0, -1)
Screenshot: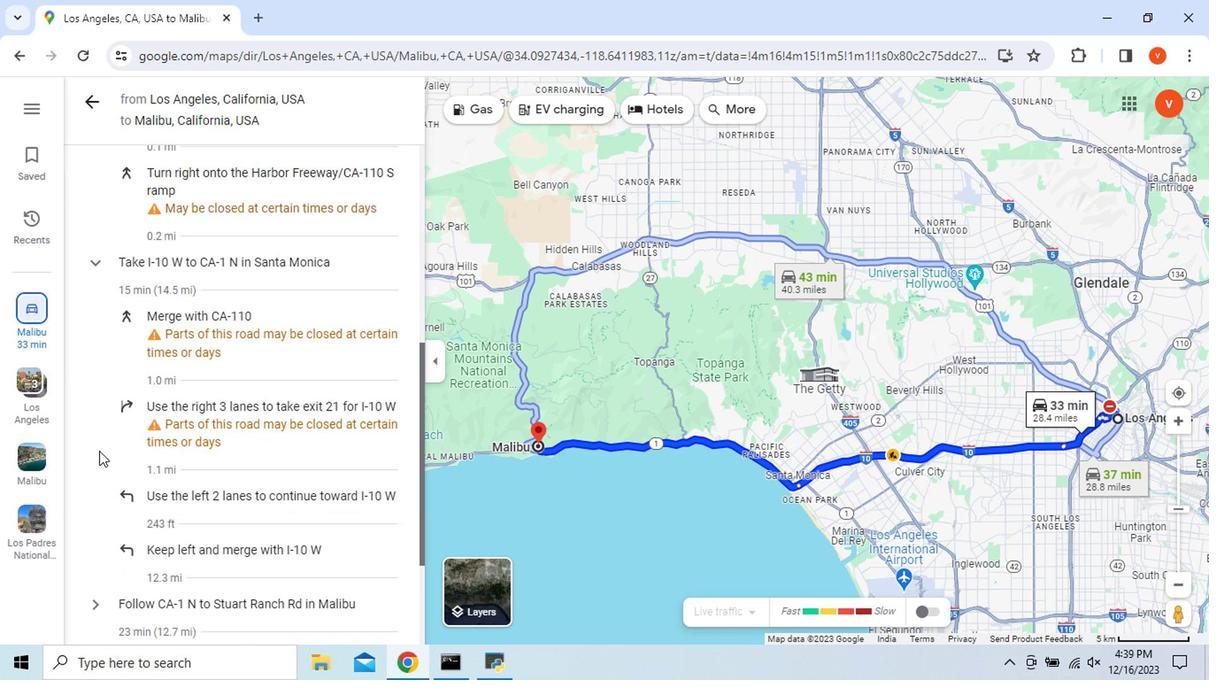 
Action: Mouse scrolled (98, 451) with delta (0, -1)
Screenshot: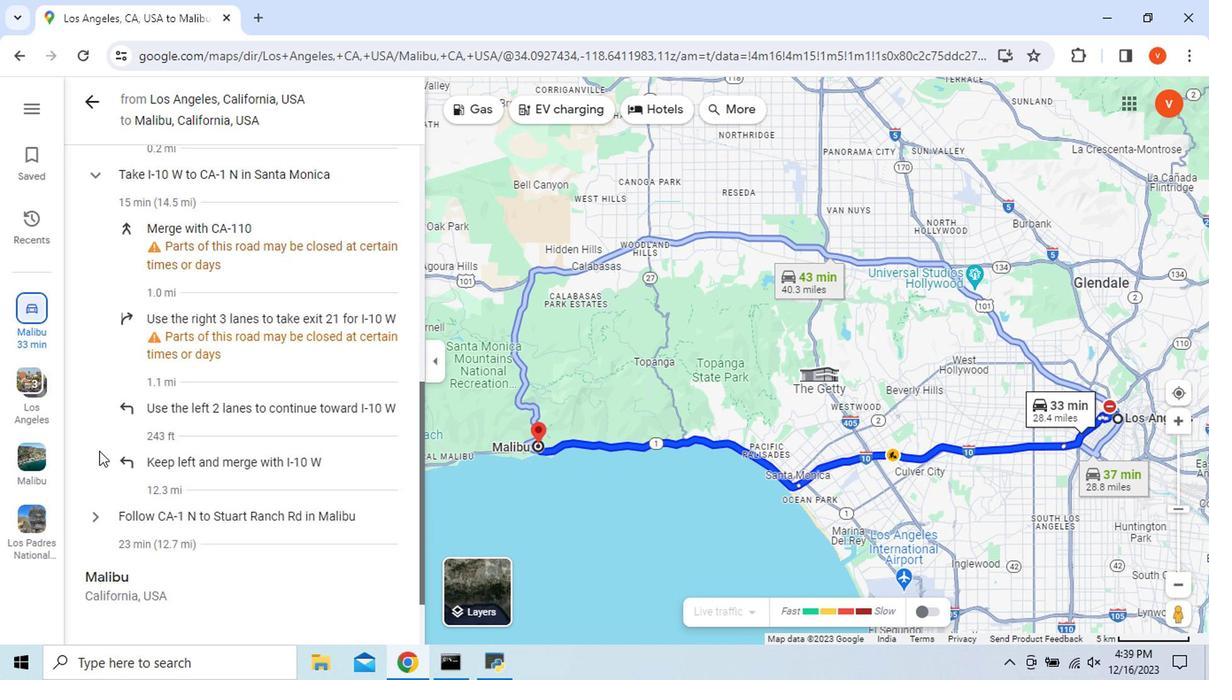 
Action: Mouse scrolled (98, 451) with delta (0, -1)
Screenshot: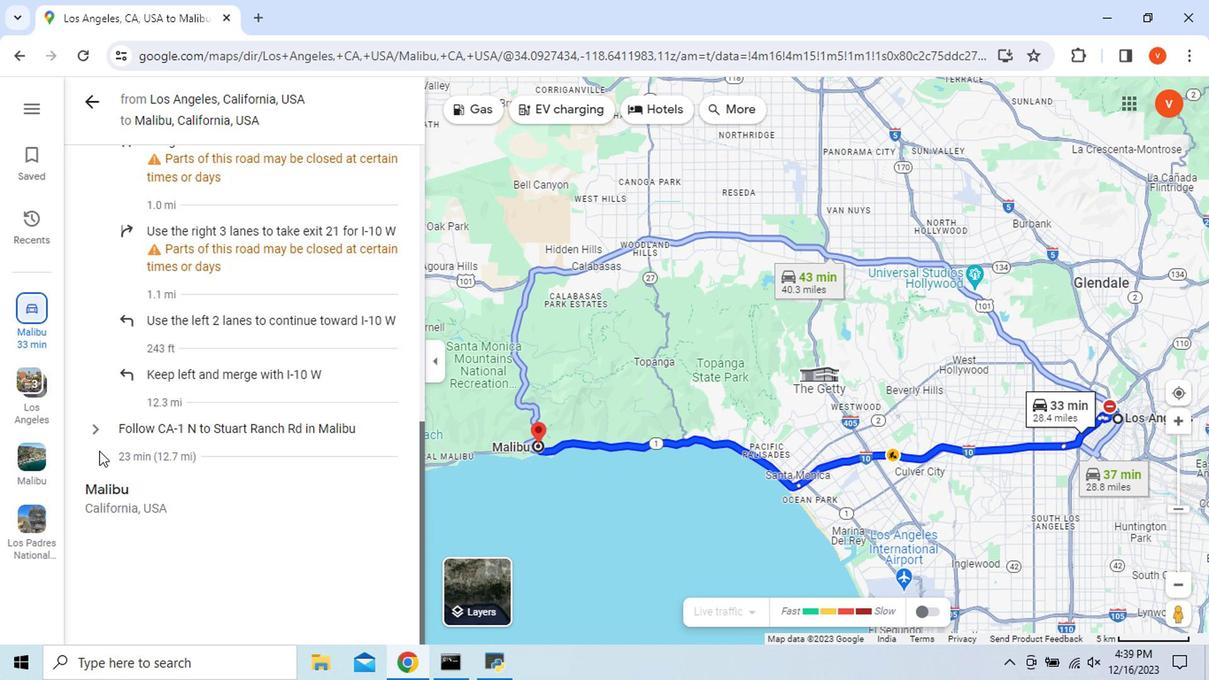 
Action: Mouse moved to (99, 430)
Screenshot: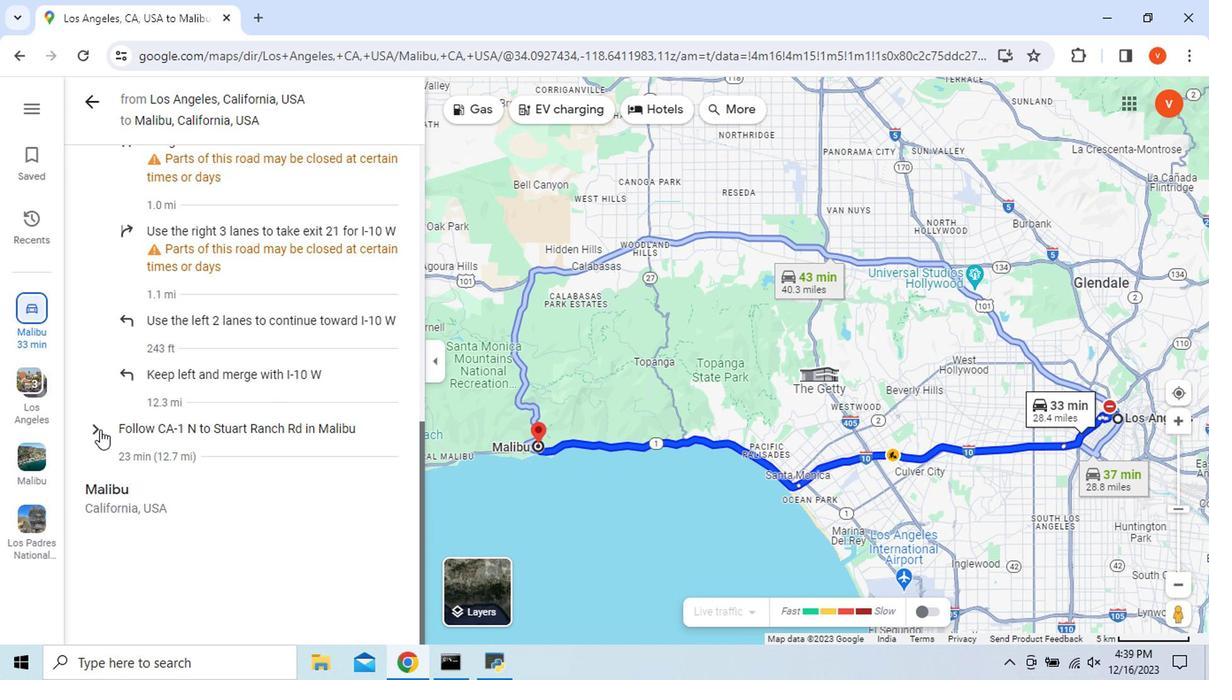 
Action: Mouse pressed left at (99, 430)
Screenshot: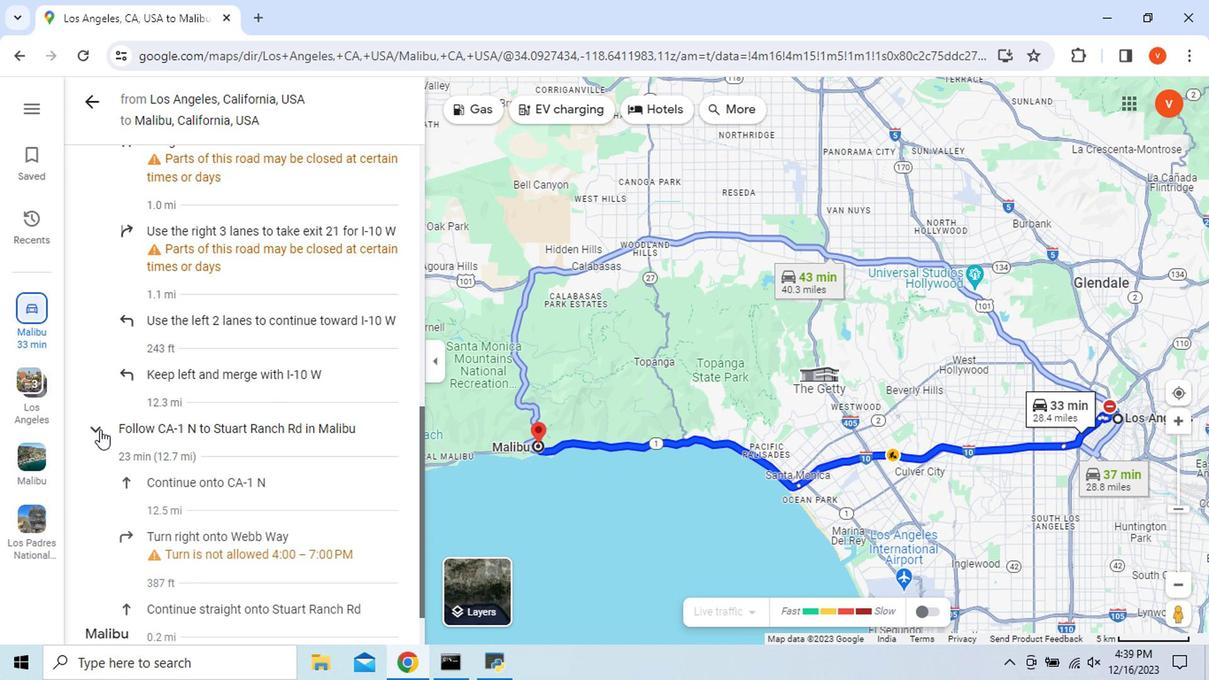 
Action: Mouse moved to (98, 485)
Screenshot: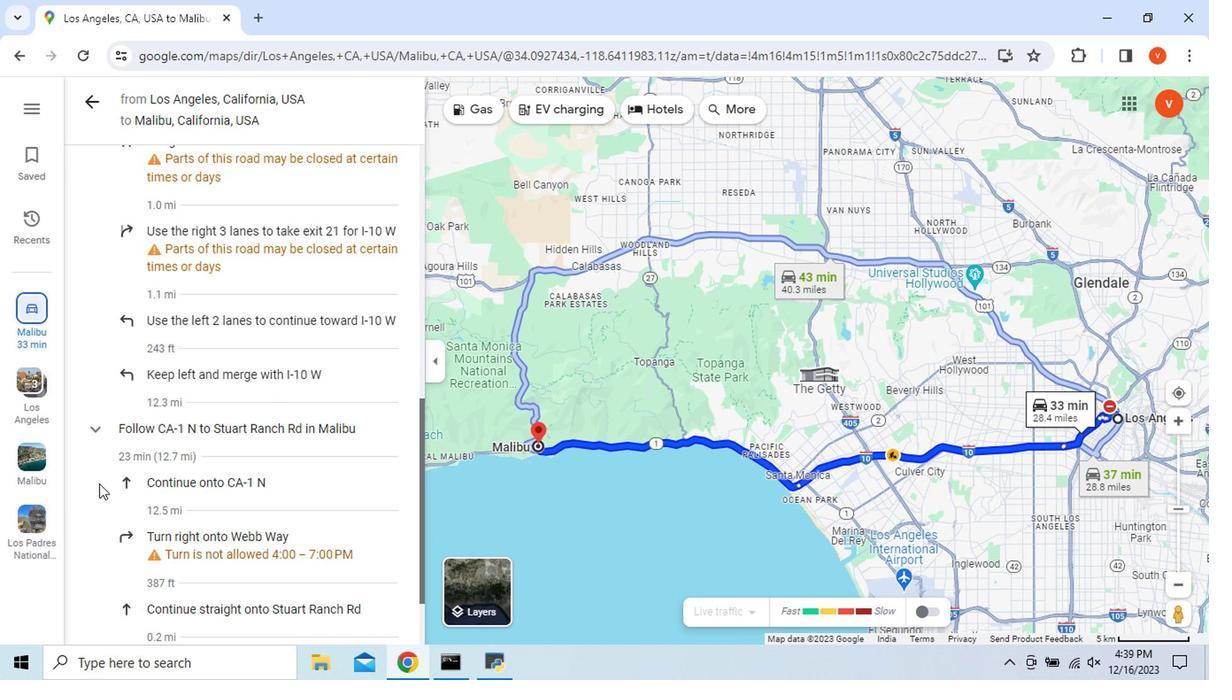 
Action: Mouse scrolled (98, 483) with delta (0, -1)
Screenshot: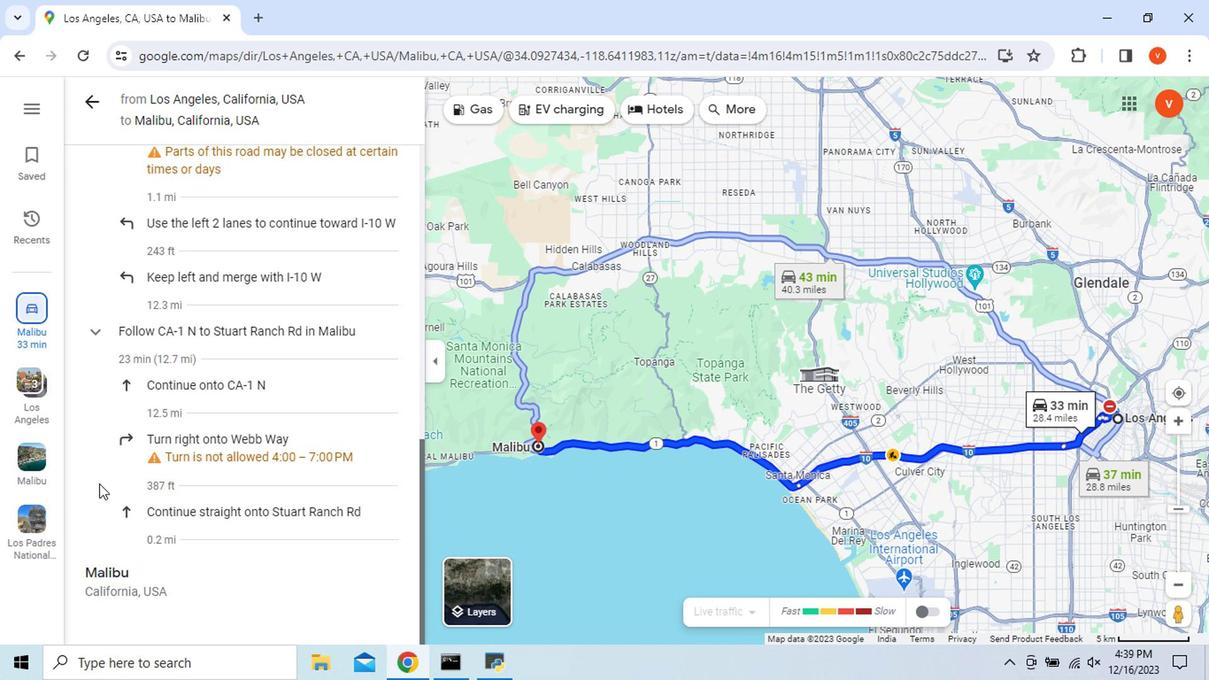 
Action: Mouse scrolled (98, 483) with delta (0, -1)
Screenshot: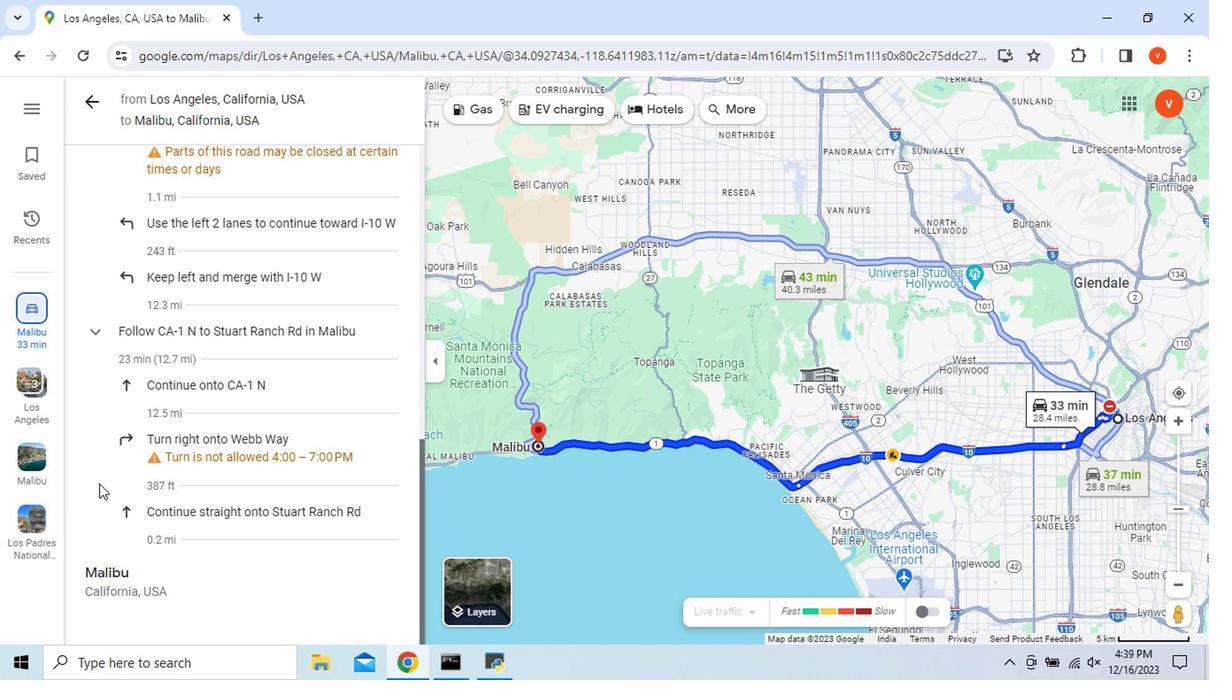 
Action: Mouse scrolled (98, 483) with delta (0, -1)
Screenshot: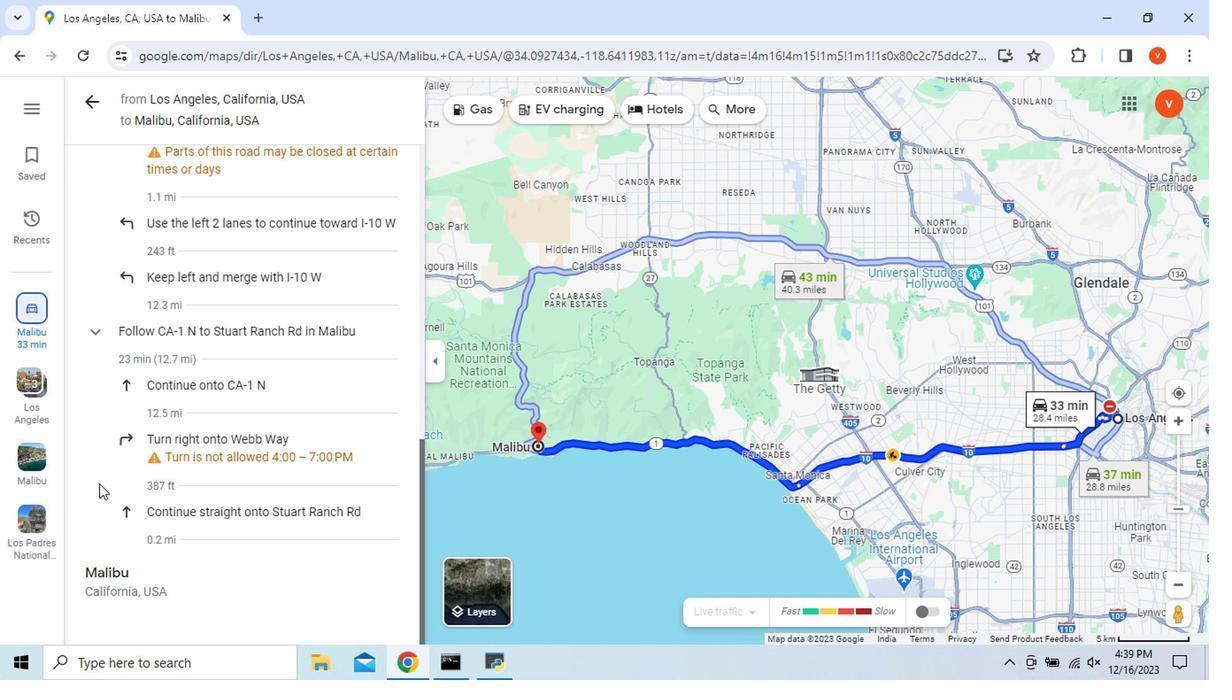 
Action: Mouse moved to (89, 112)
Screenshot: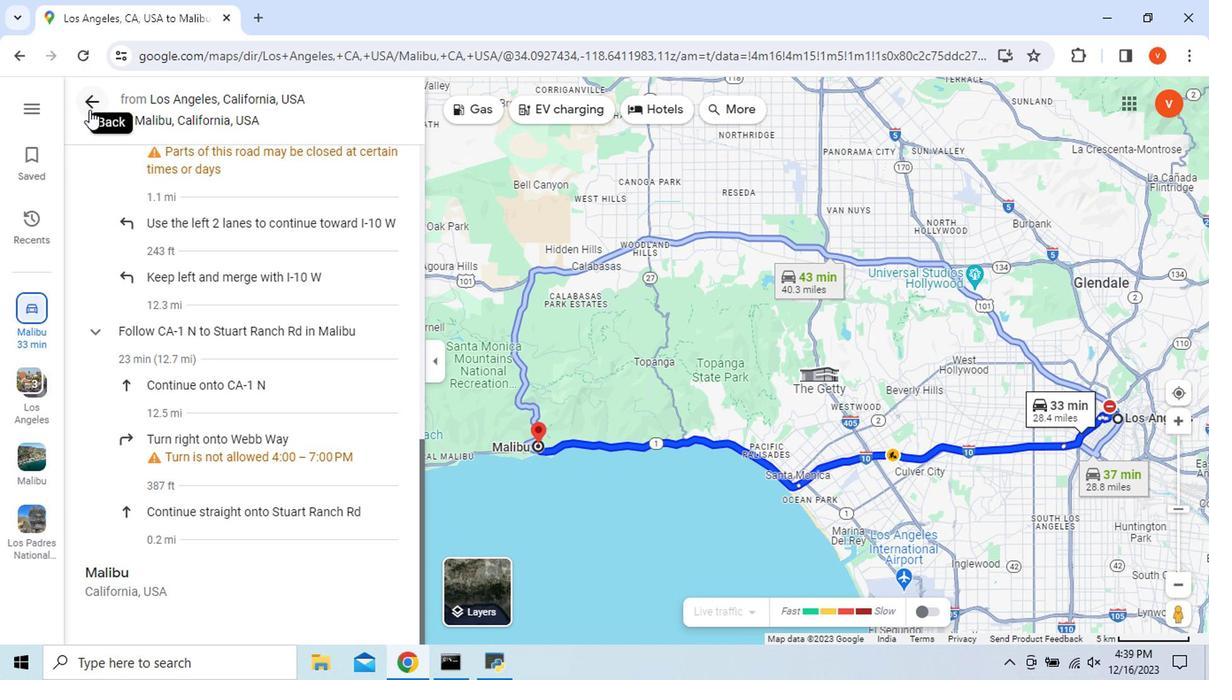 
Action: Mouse pressed left at (89, 112)
Screenshot: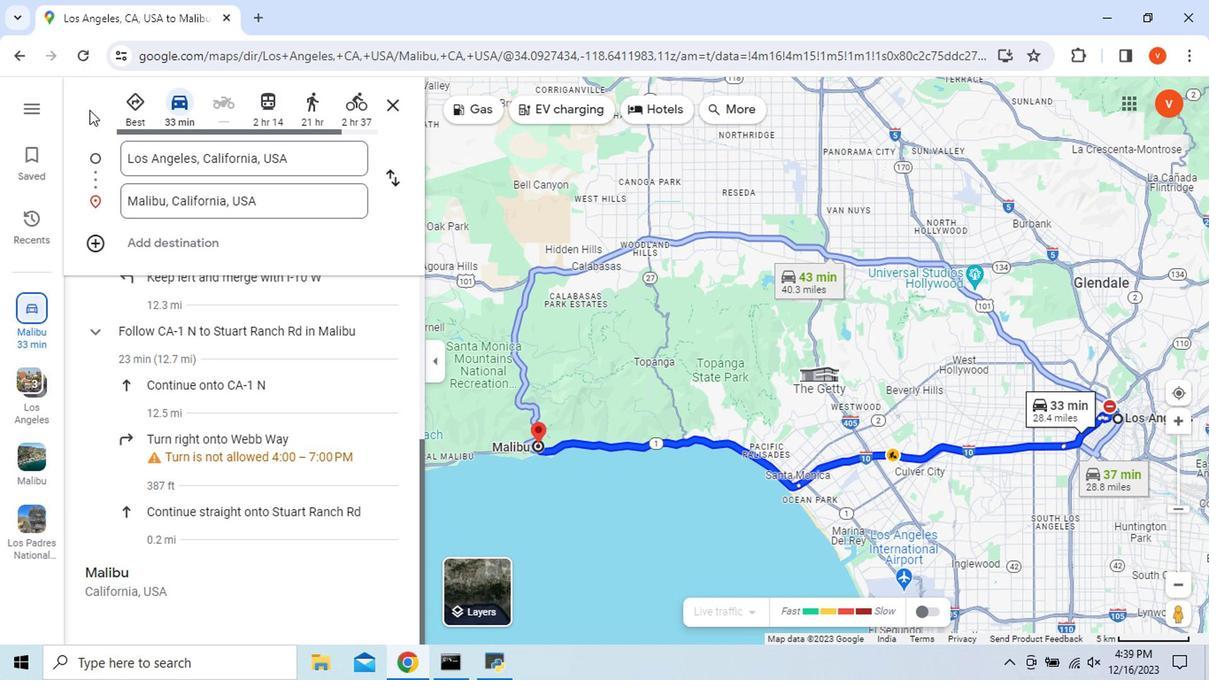 
Action: Mouse moved to (256, 553)
Screenshot: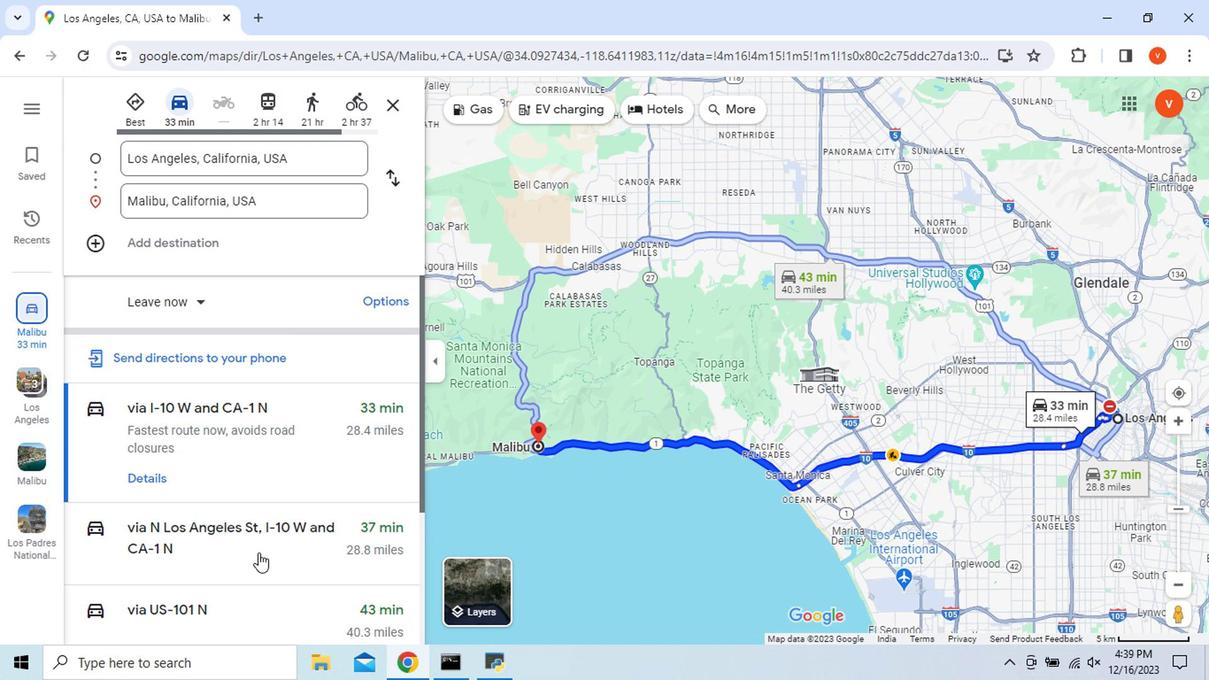 
Action: Mouse pressed left at (256, 553)
Screenshot: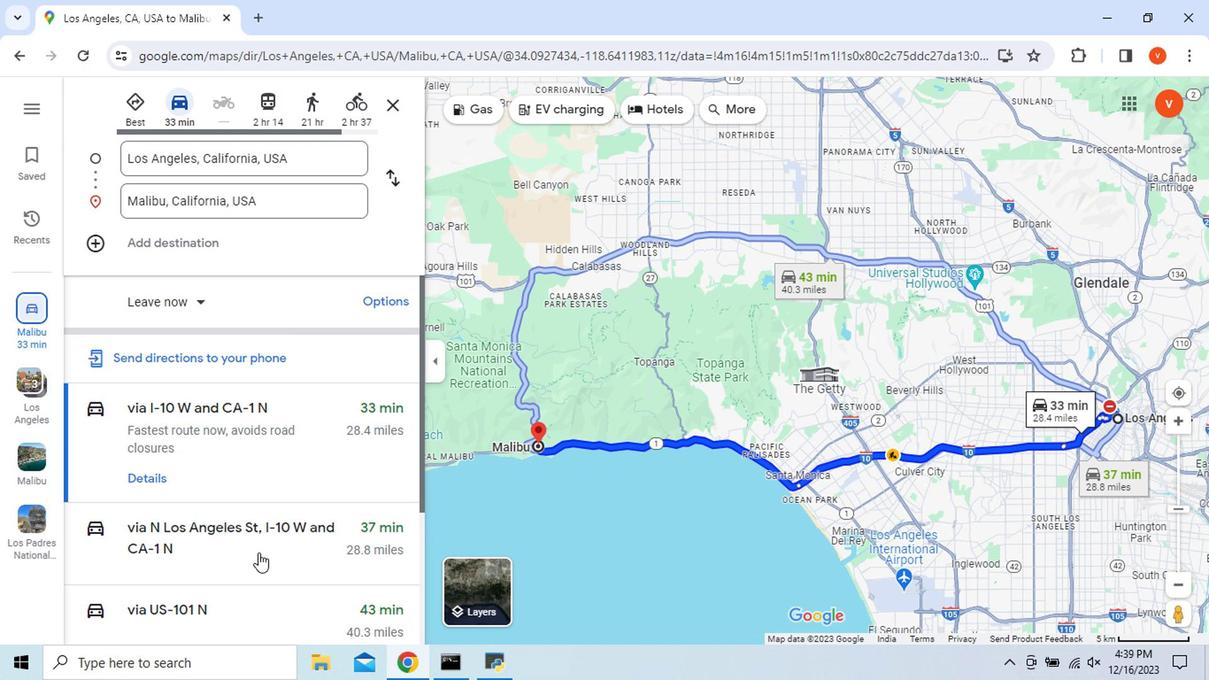
Action: Mouse moved to (139, 562)
Screenshot: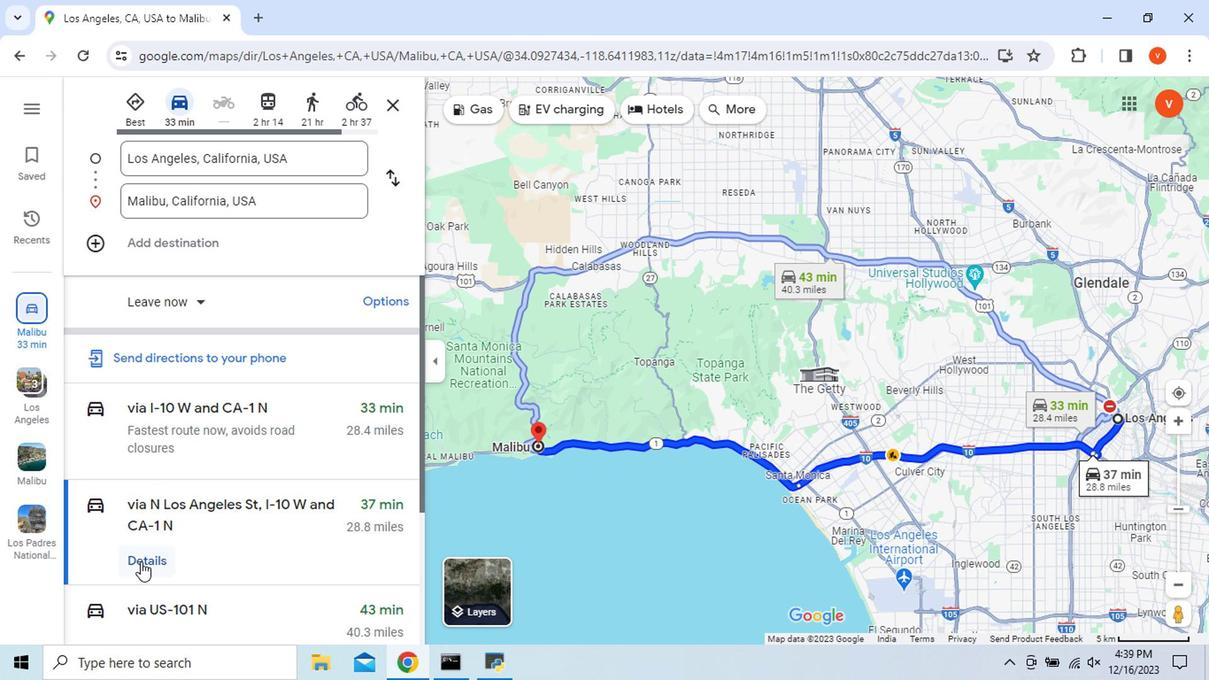
Action: Mouse pressed left at (139, 562)
Screenshot: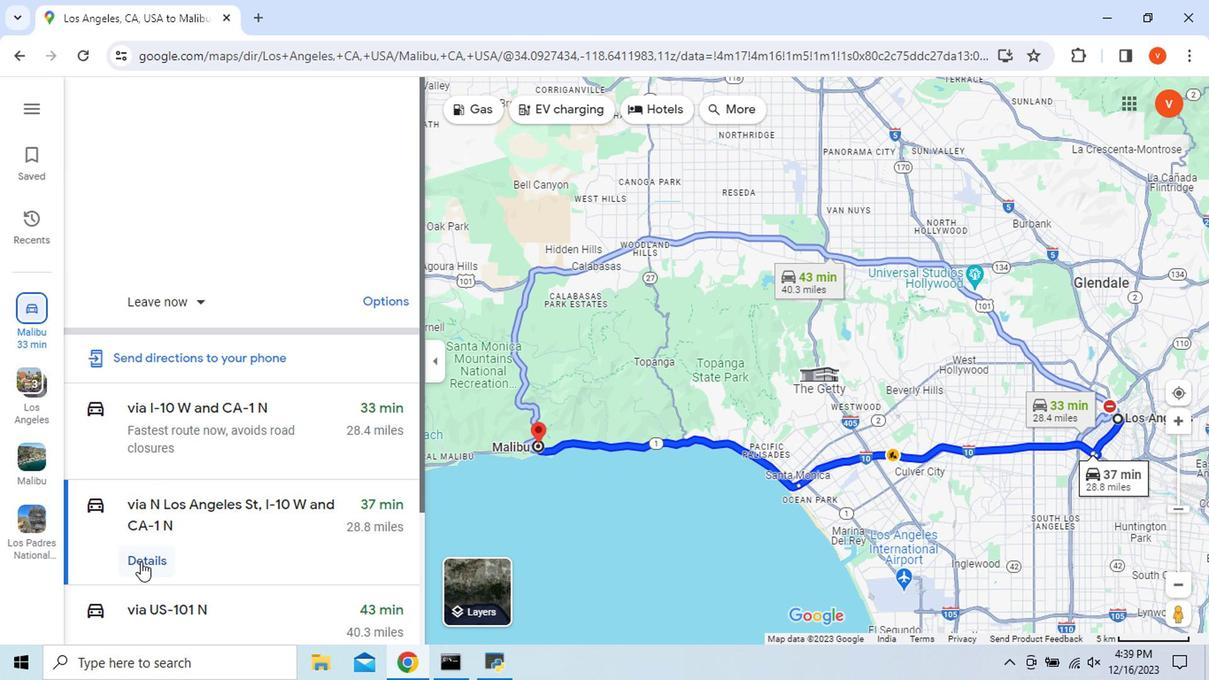 
Action: Mouse moved to (96, 306)
Screenshot: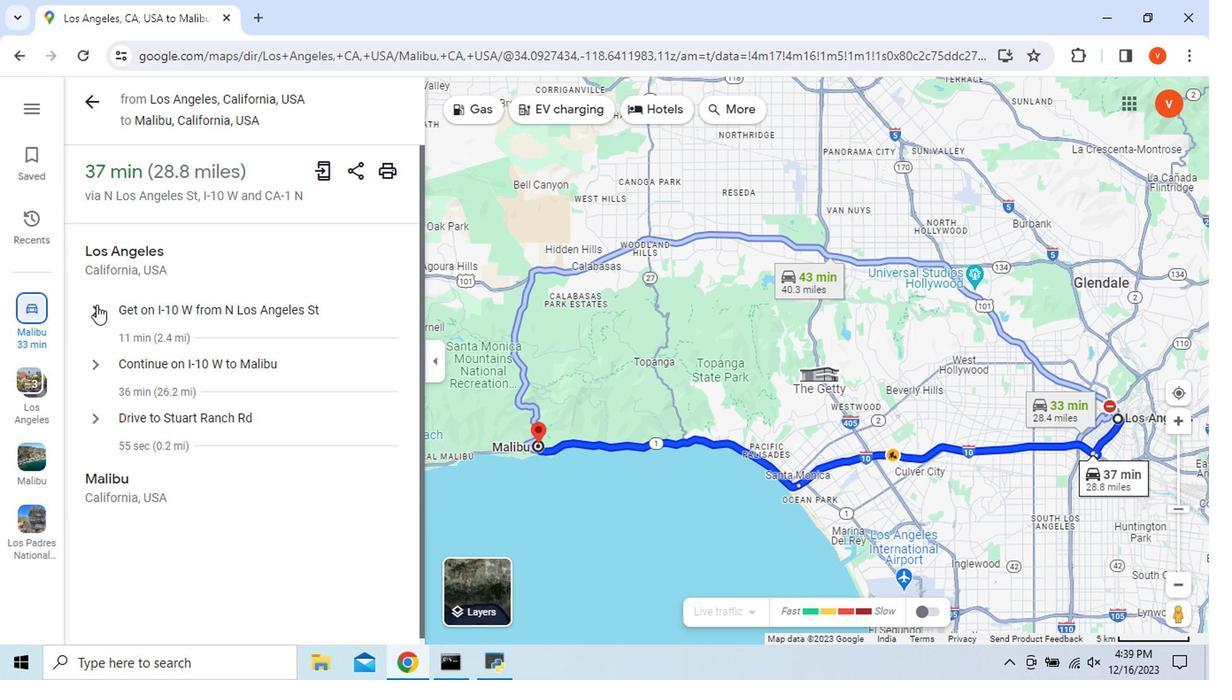 
Action: Mouse pressed left at (96, 306)
Screenshot: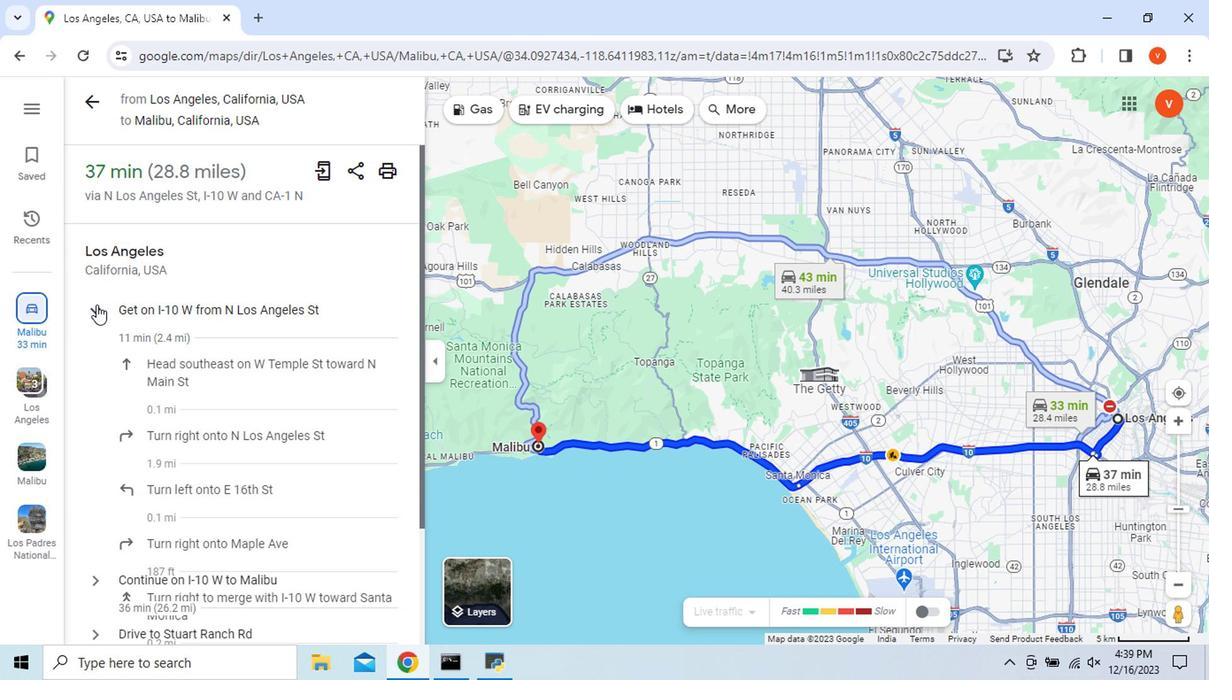 
Action: Mouse moved to (97, 364)
Screenshot: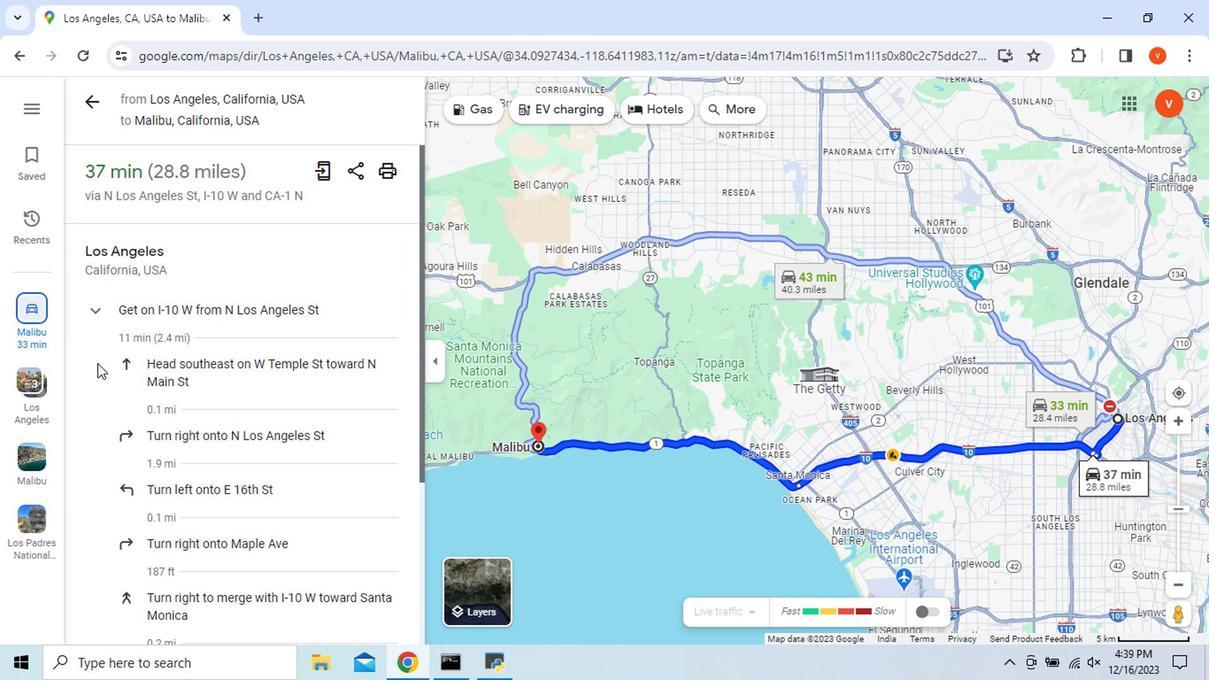 
Action: Mouse scrolled (97, 364) with delta (0, 0)
Screenshot: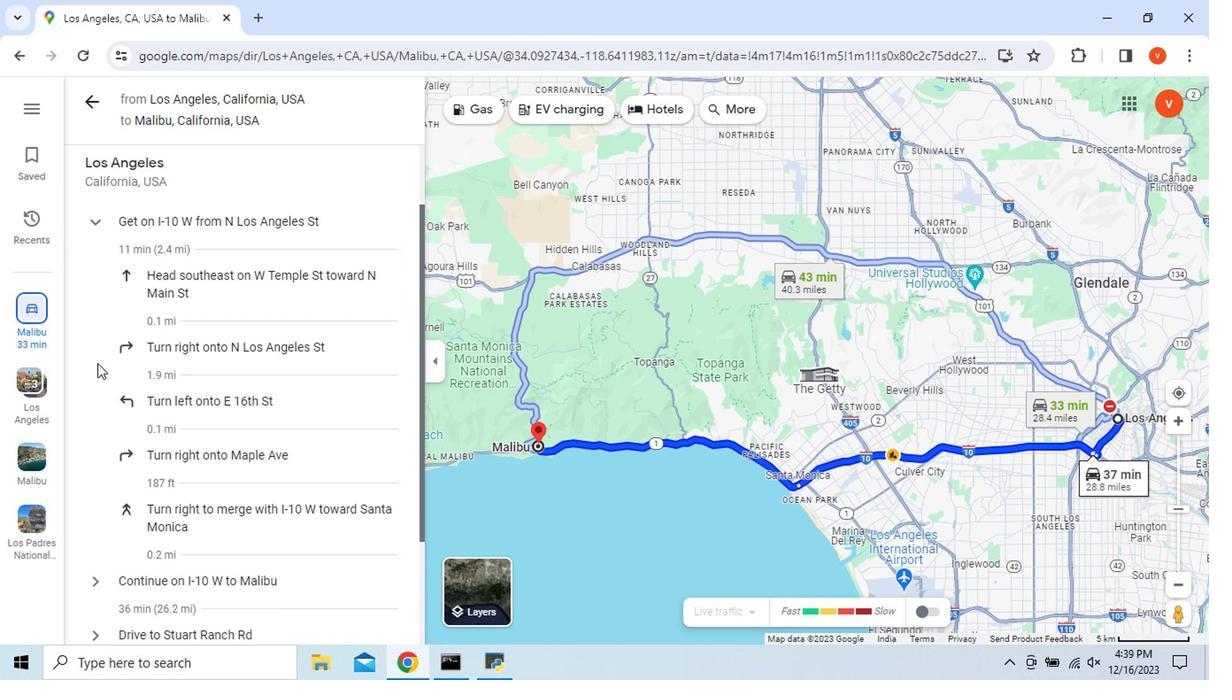 
Action: Mouse scrolled (97, 364) with delta (0, 0)
Screenshot: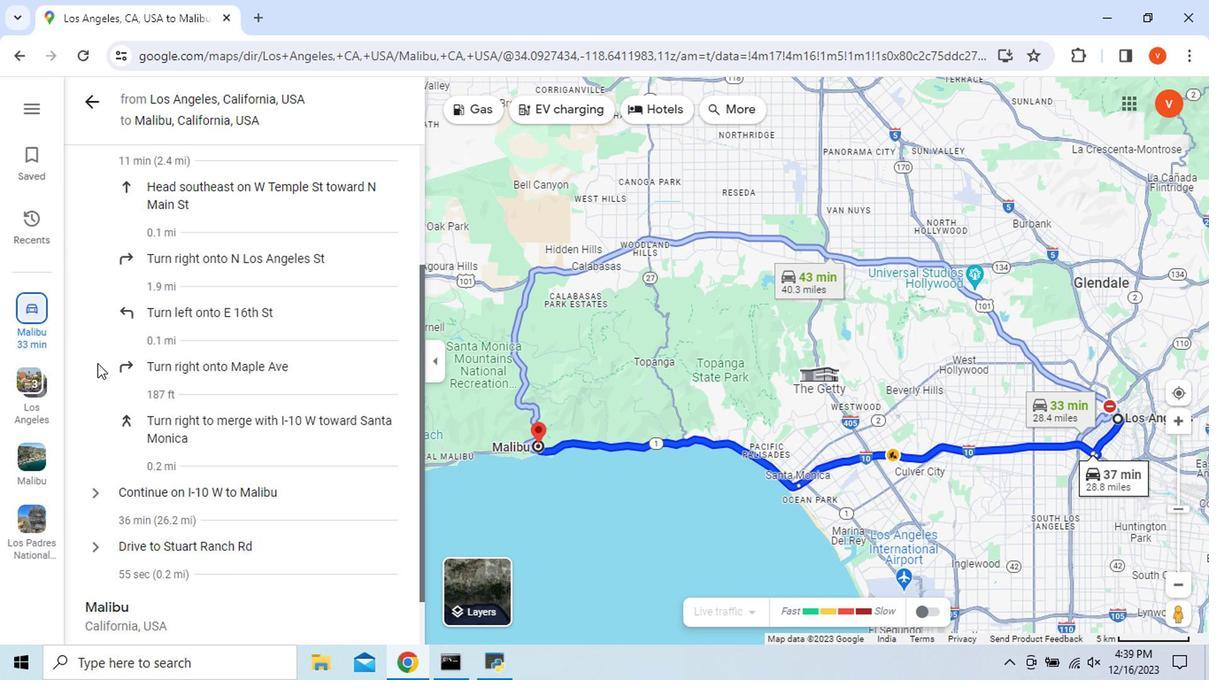 
Action: Mouse scrolled (97, 364) with delta (0, 0)
Screenshot: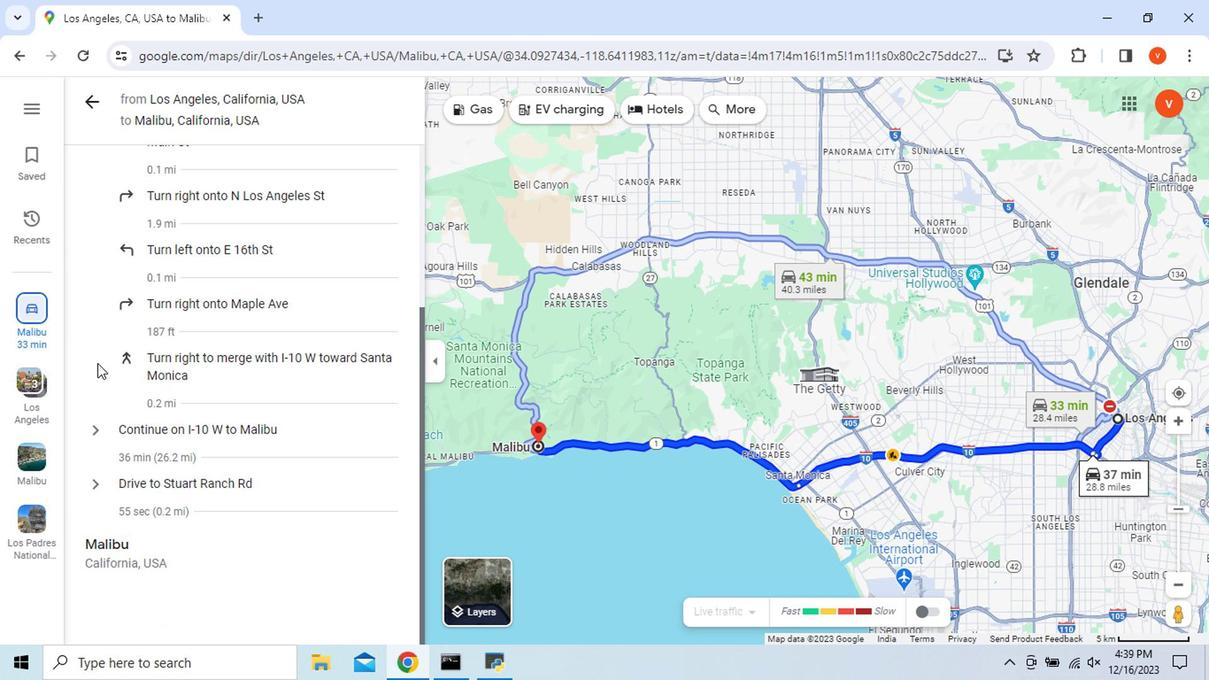 
Action: Mouse moved to (98, 432)
Screenshot: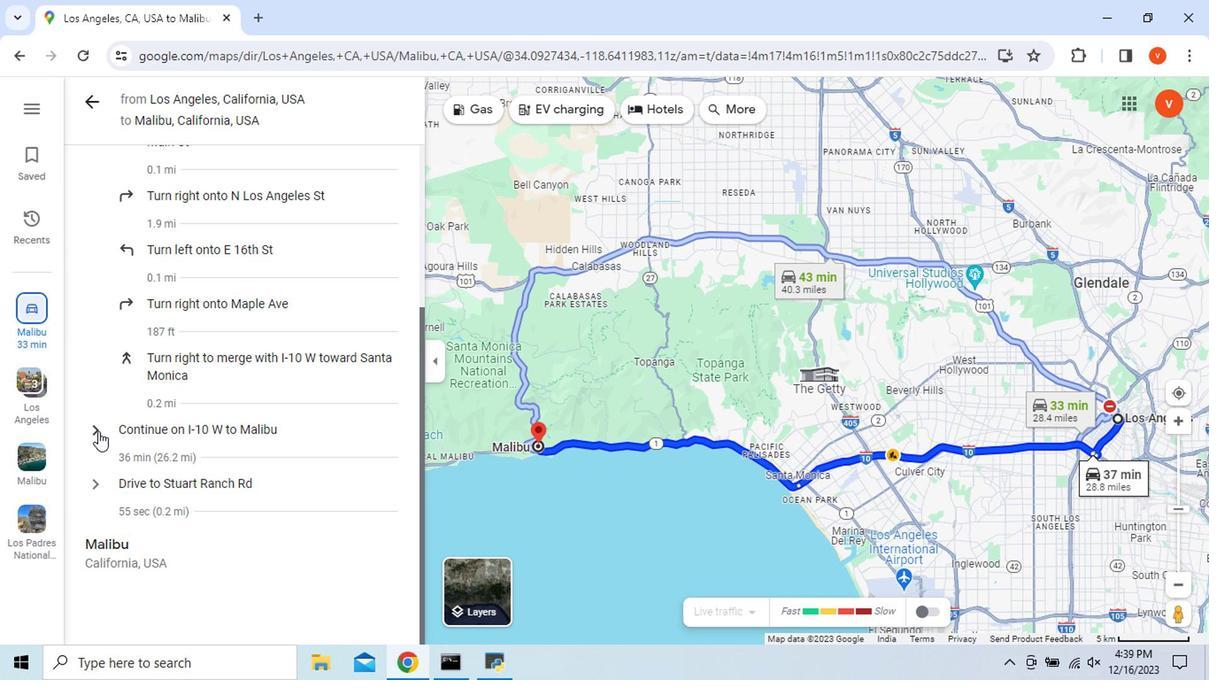 
Action: Mouse pressed left at (98, 432)
Screenshot: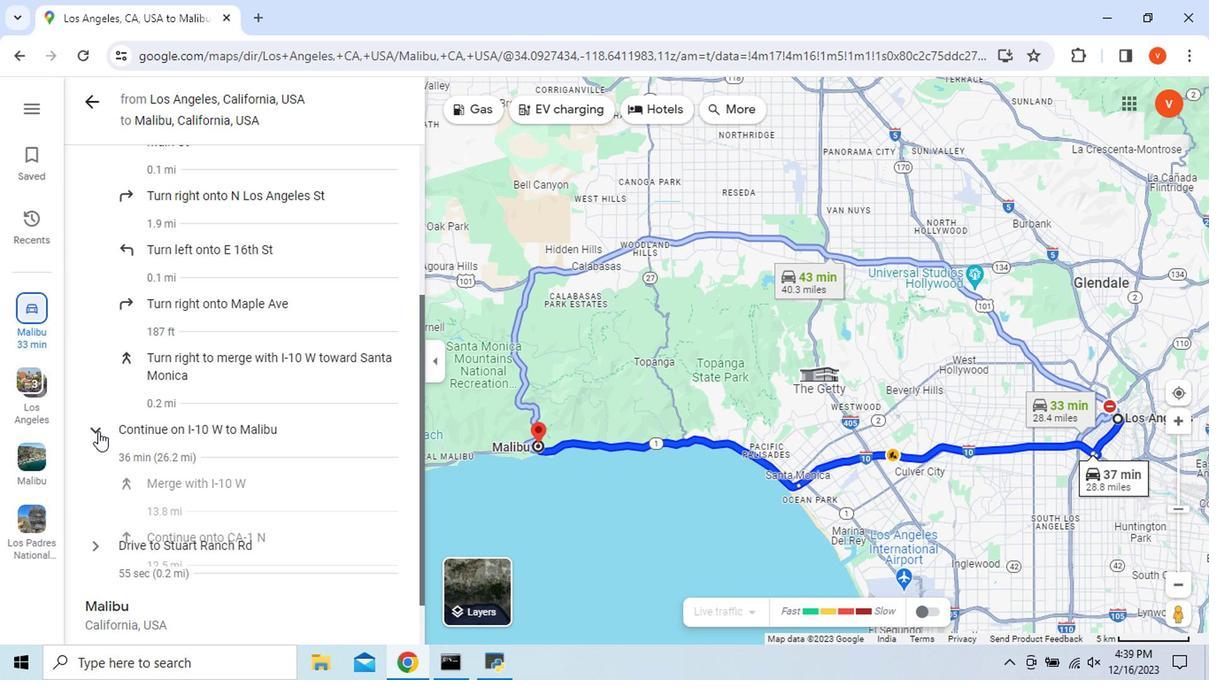 
Action: Mouse moved to (98, 452)
Screenshot: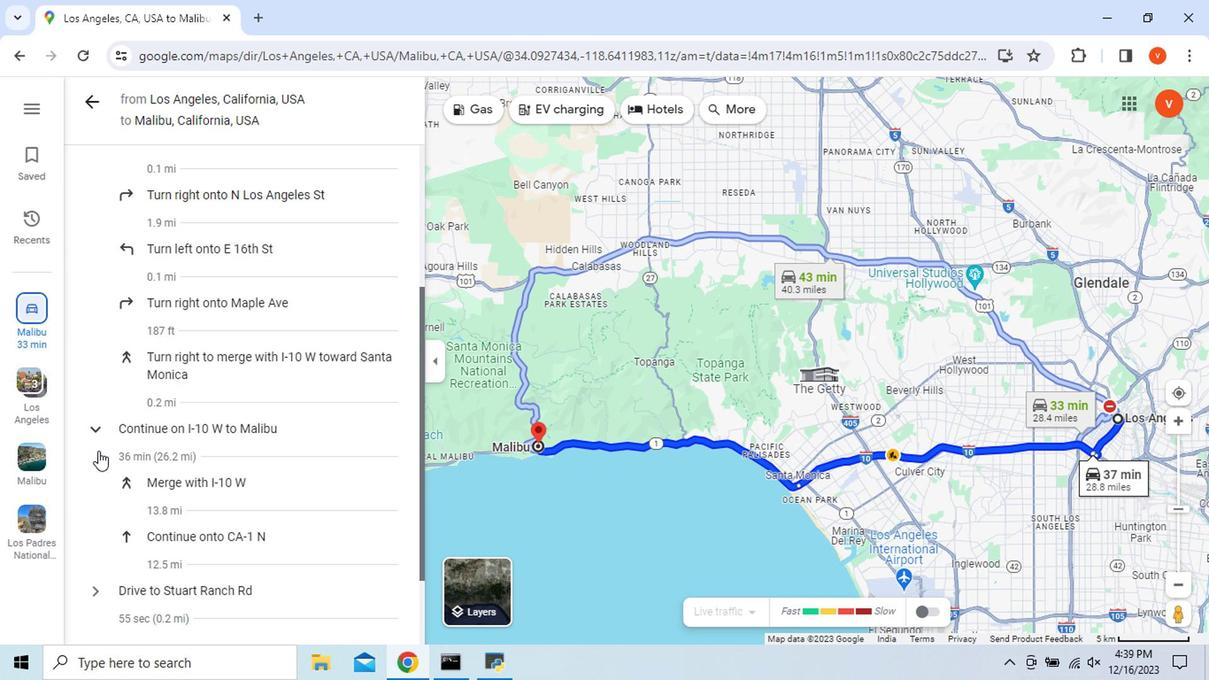 
Action: Mouse scrolled (98, 451) with delta (0, -1)
Screenshot: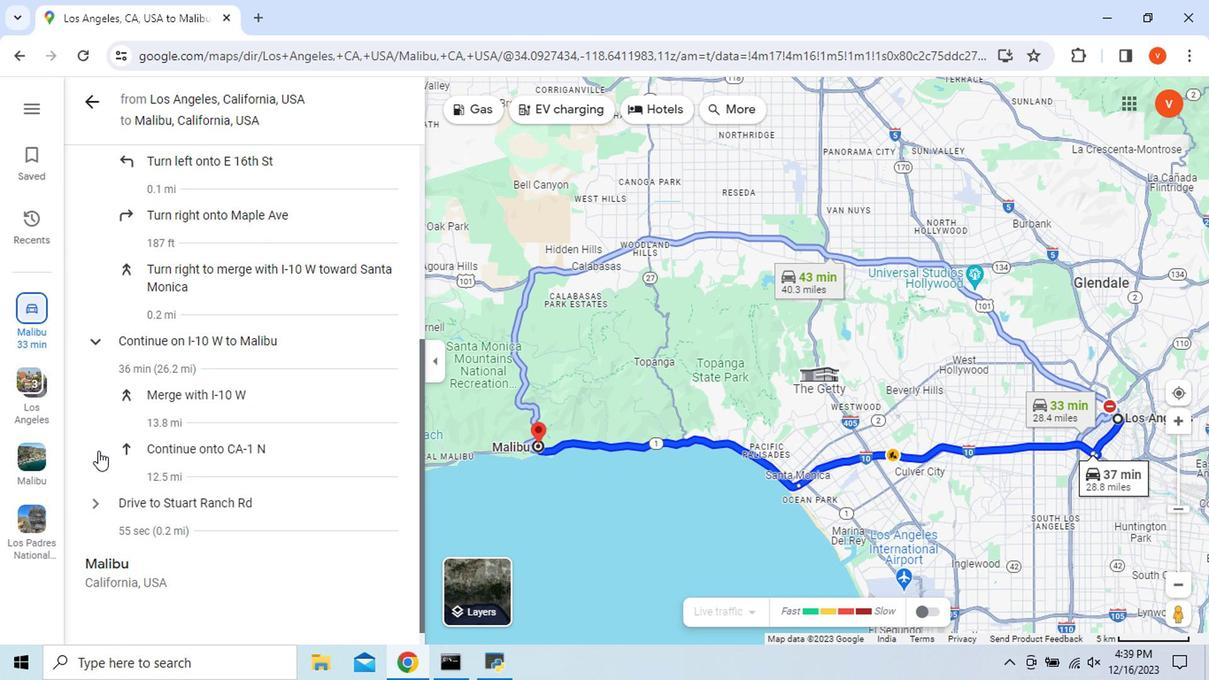 
Action: Mouse scrolled (98, 451) with delta (0, -1)
Screenshot: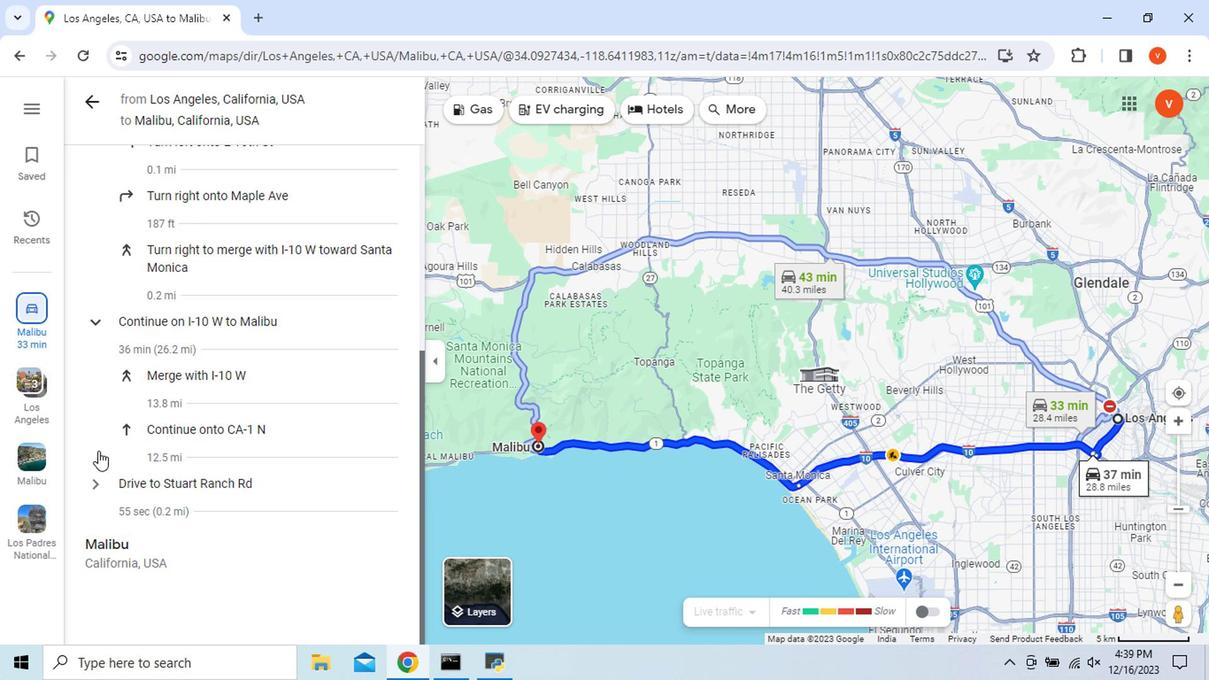 
Action: Mouse moved to (96, 483)
Screenshot: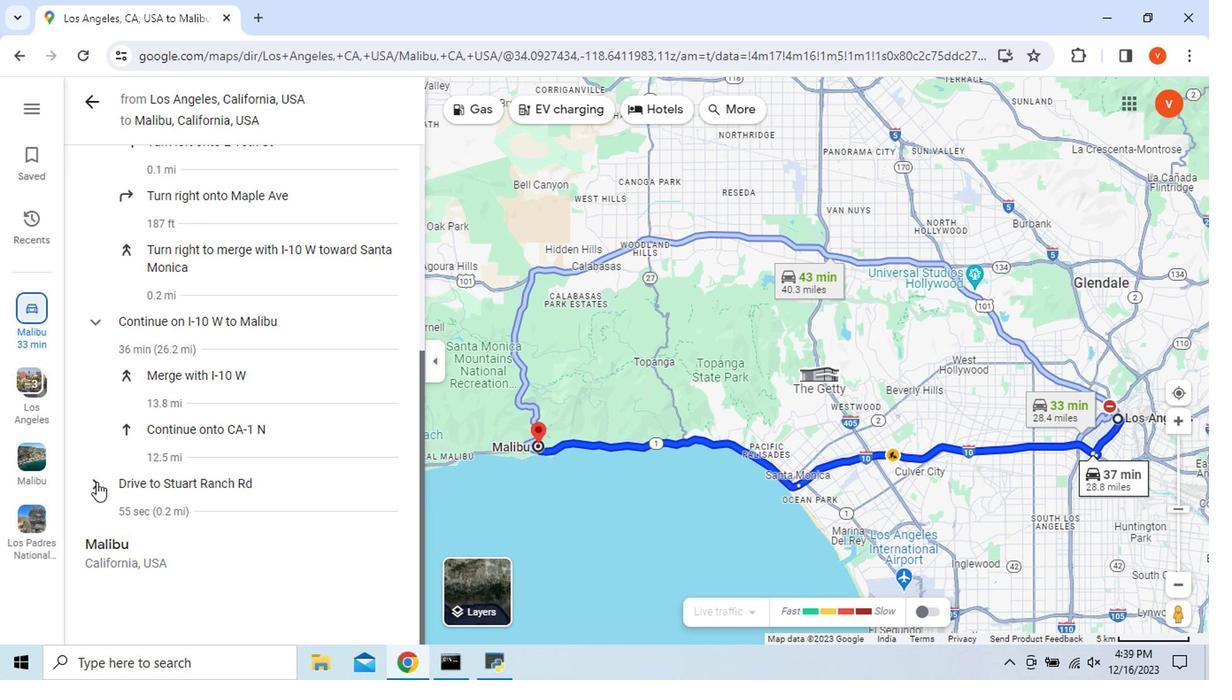 
Action: Mouse pressed left at (96, 483)
Screenshot: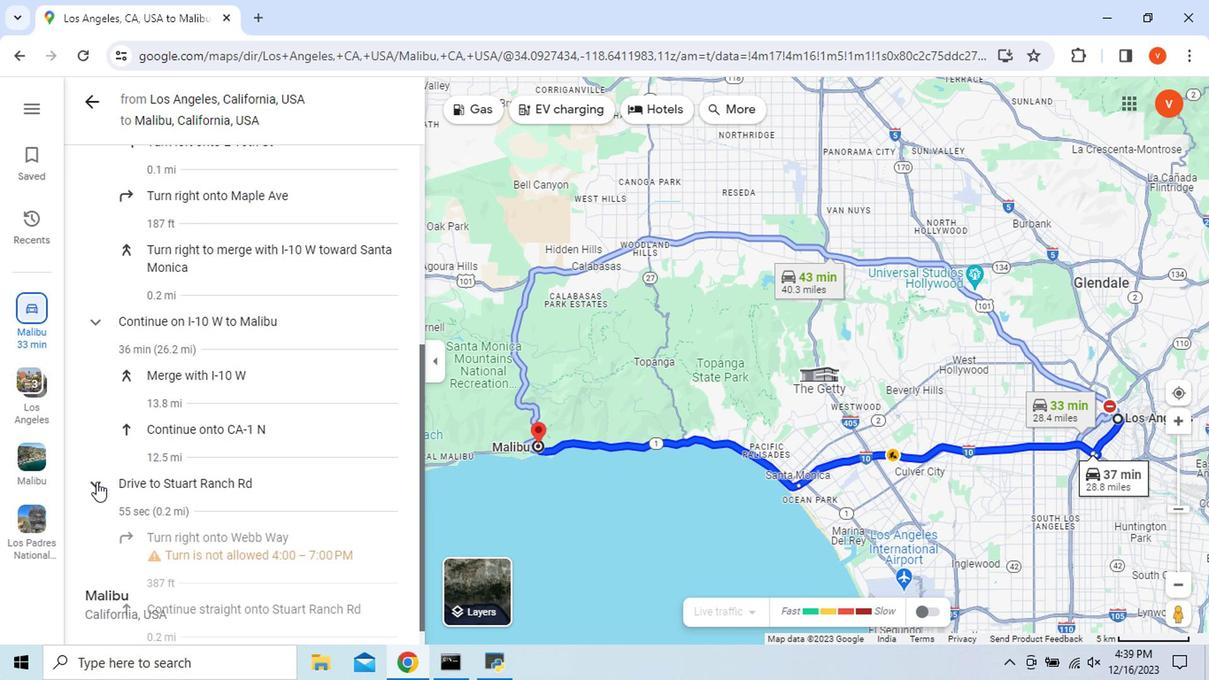 
Action: Mouse scrolled (96, 481) with delta (0, -1)
Screenshot: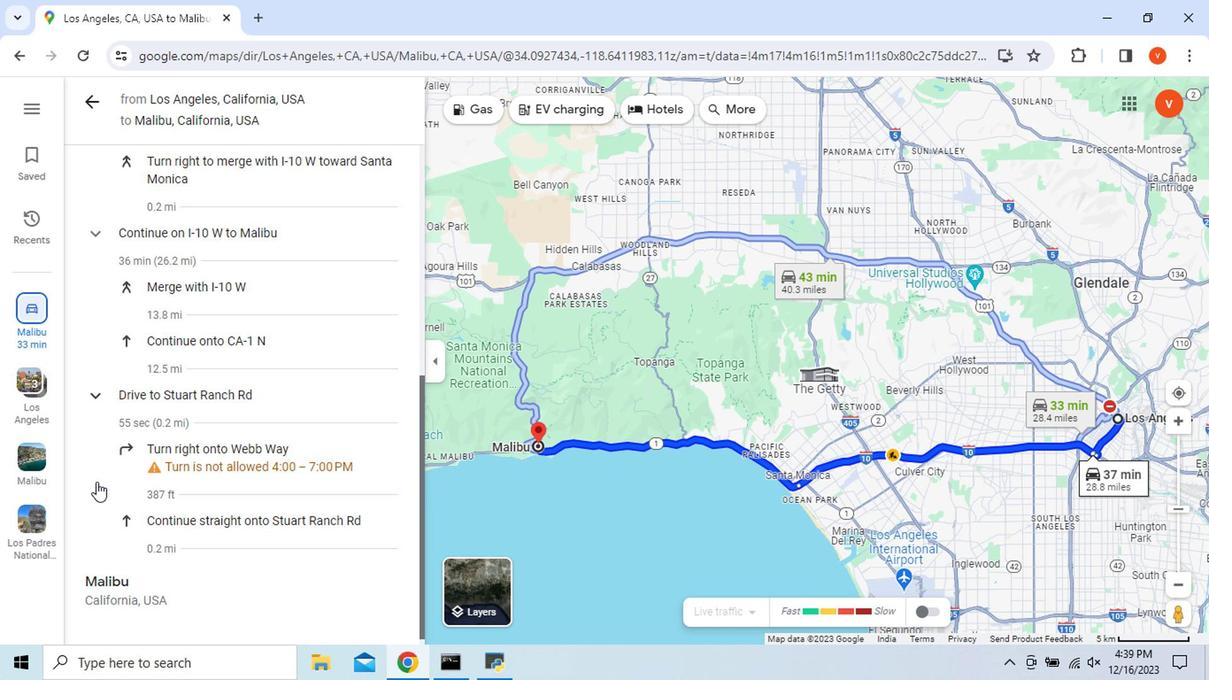 
Action: Mouse scrolled (96, 481) with delta (0, -1)
Screenshot: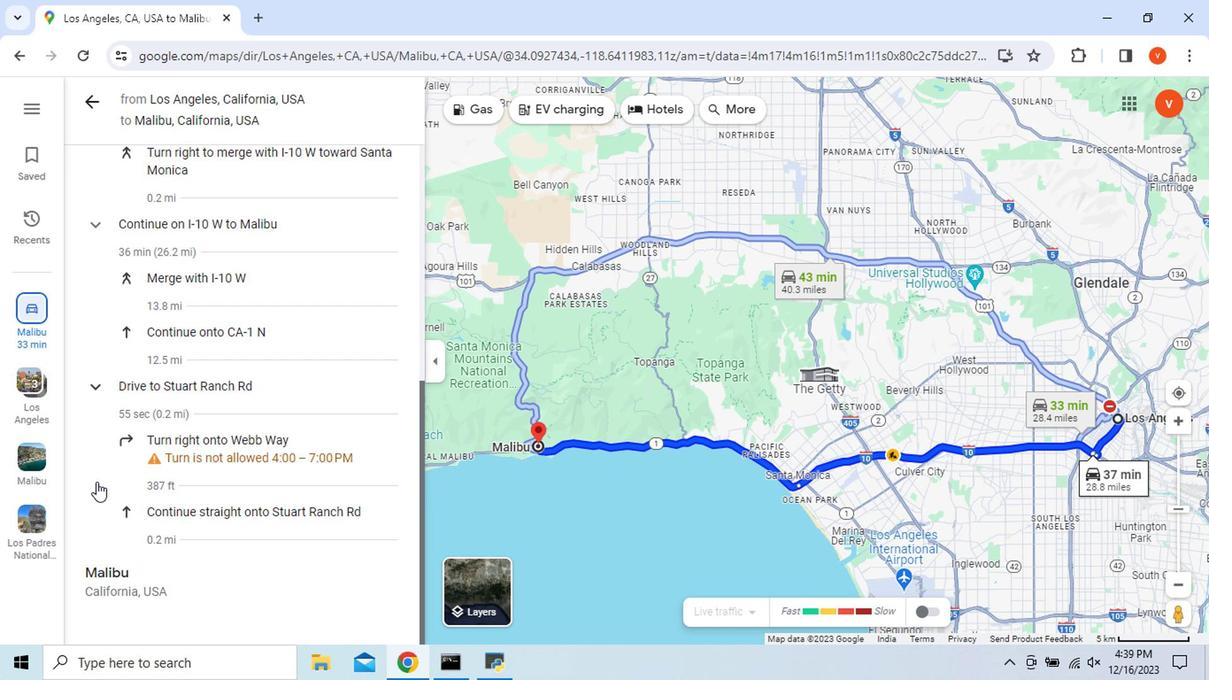 
Action: Mouse moved to (90, 105)
Screenshot: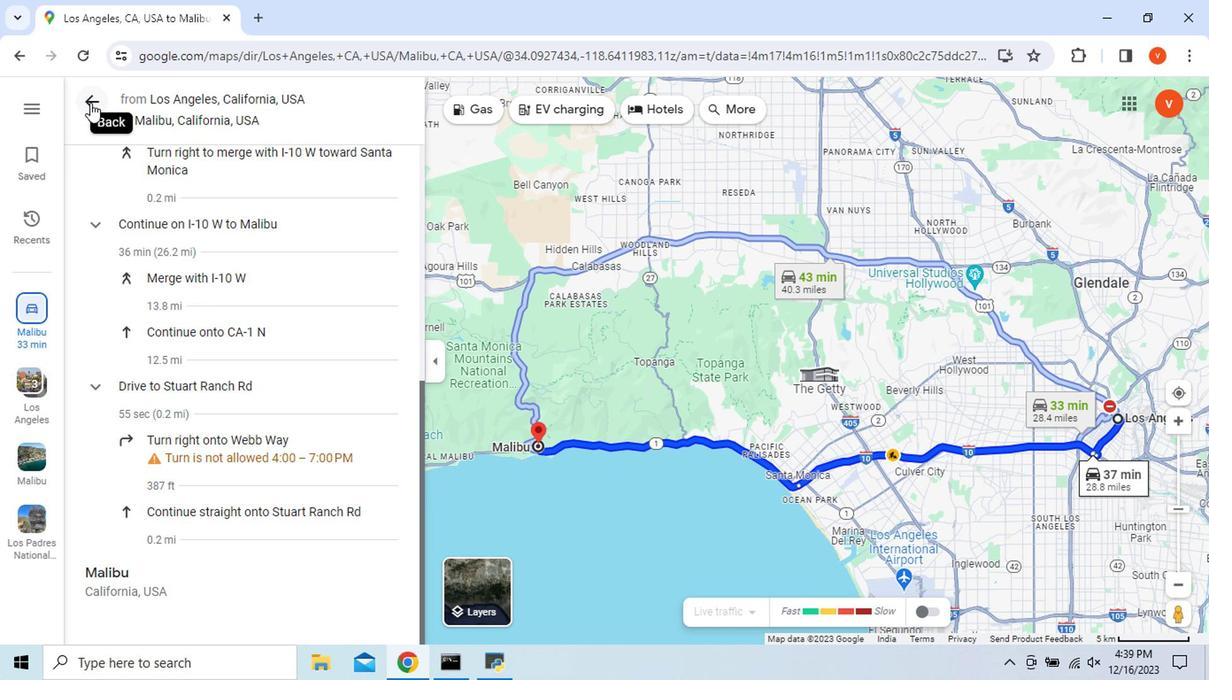 
Action: Mouse pressed left at (90, 105)
Screenshot: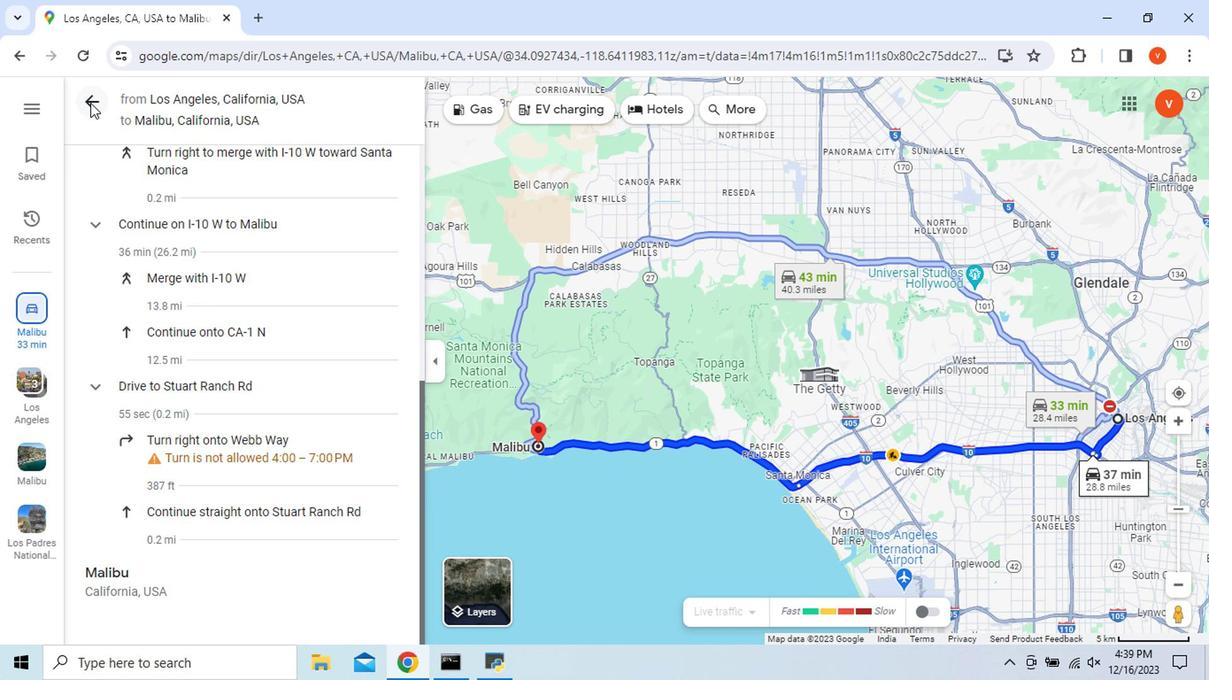 
Action: Mouse moved to (386, 310)
Screenshot: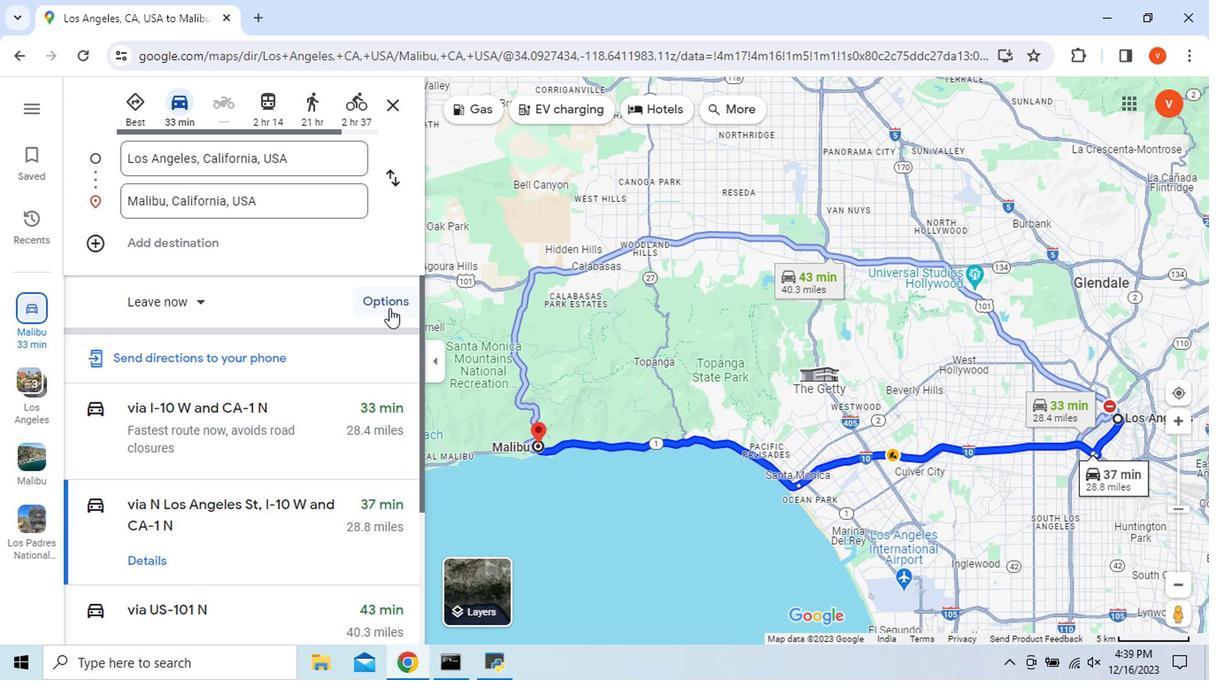 
Action: Mouse pressed left at (386, 310)
Screenshot: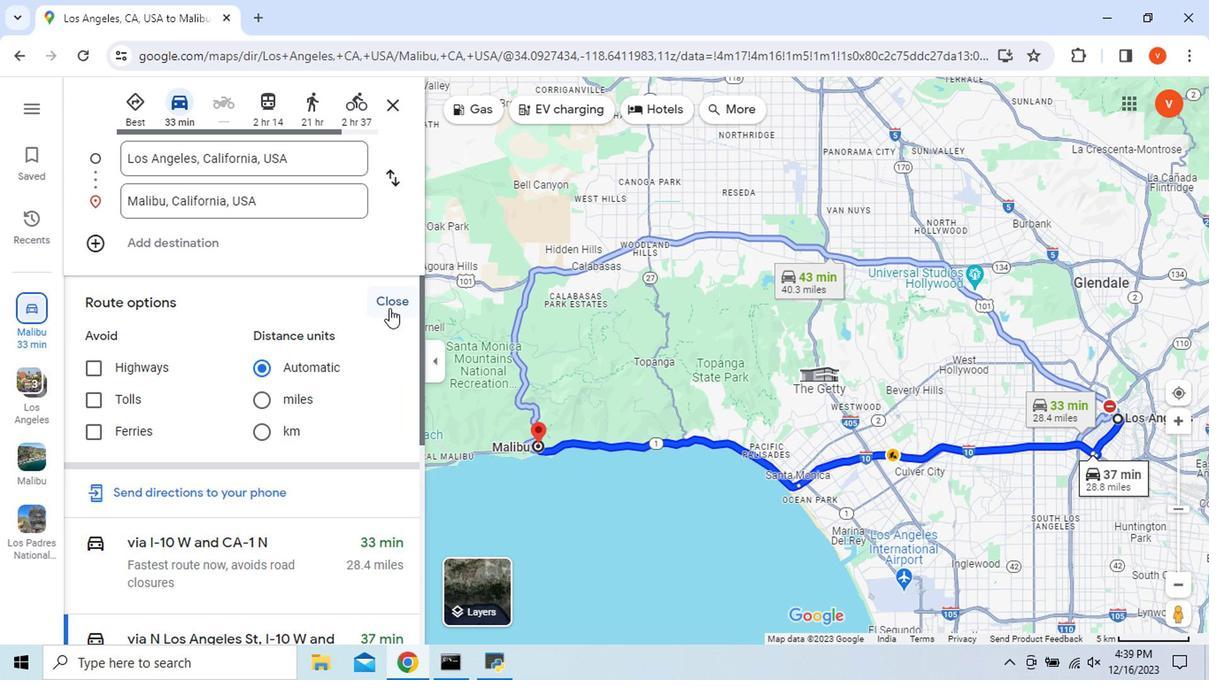 
Action: Mouse moved to (386, 304)
Screenshot: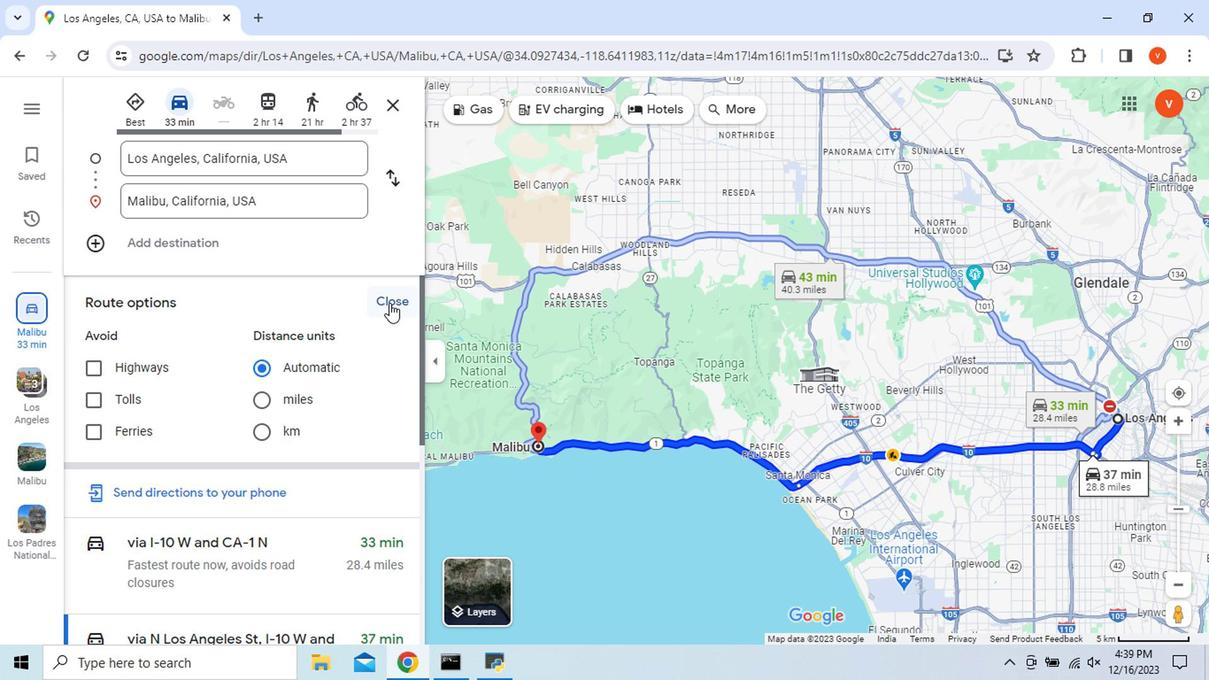 
Action: Mouse pressed left at (386, 304)
Screenshot: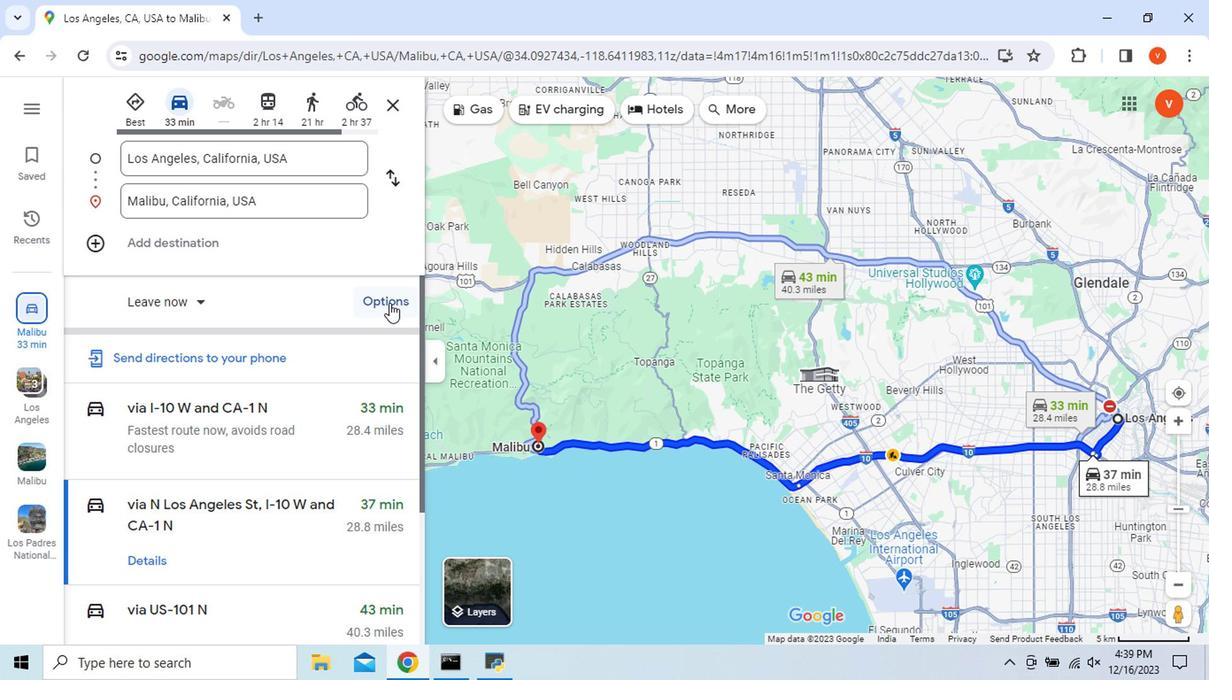 
Action: Mouse moved to (815, 679)
Screenshot: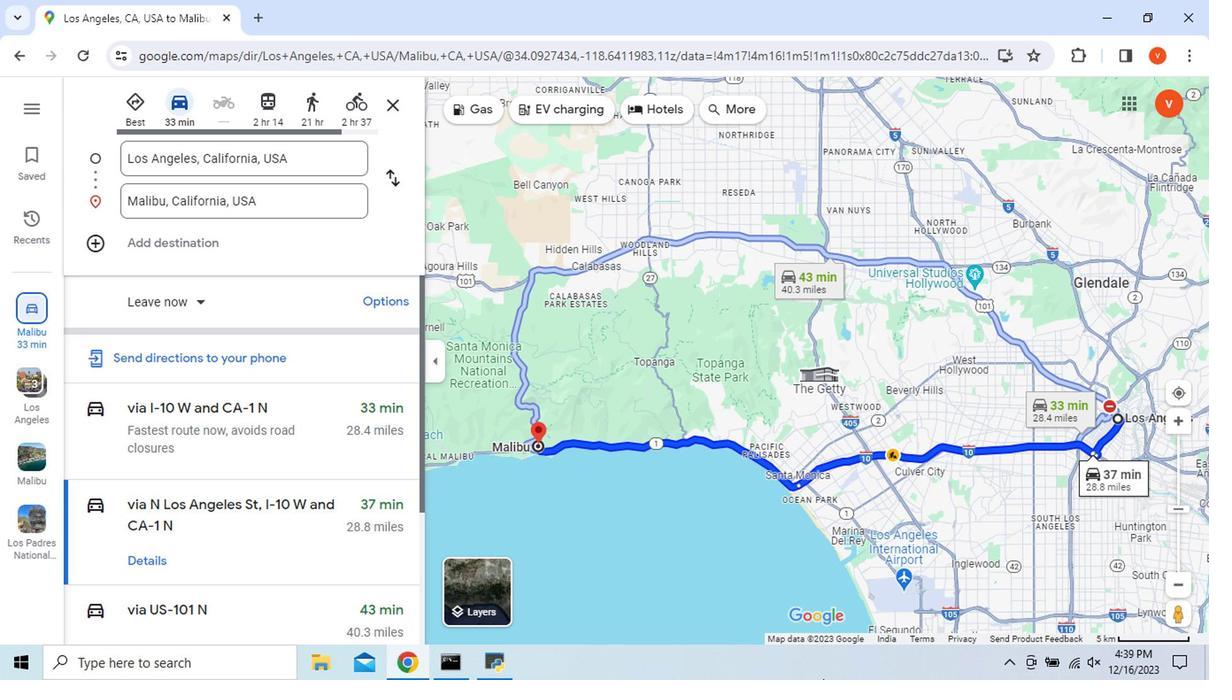 
